Task: For heading Use Lobster with brown colour.  font size for heading26,  'Change the font style of data to'Lobster and font size to 18,  Change the alignment of both headline & data to Align left In the sheet   Sparkle Sales log   book
Action: Mouse moved to (101, 144)
Screenshot: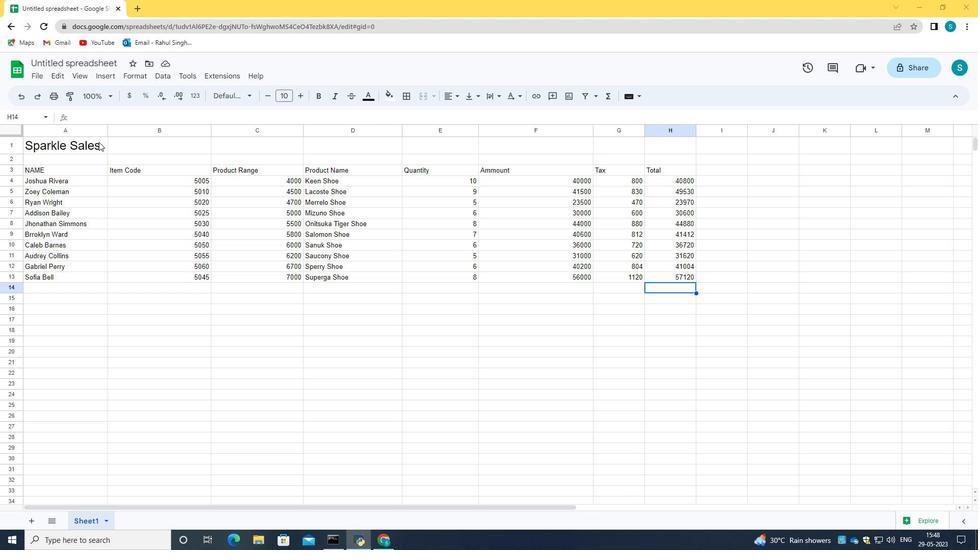 
Action: Mouse pressed left at (101, 144)
Screenshot: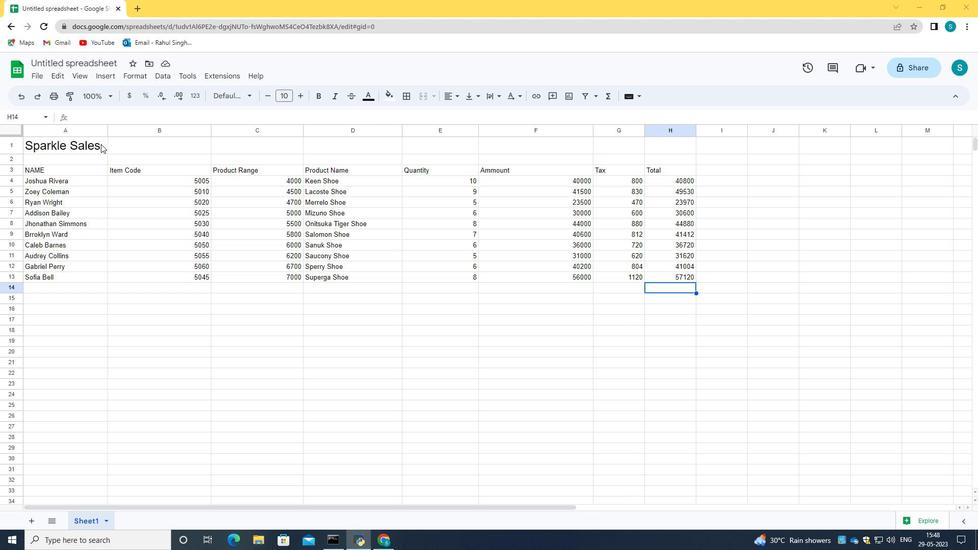 
Action: Mouse moved to (101, 146)
Screenshot: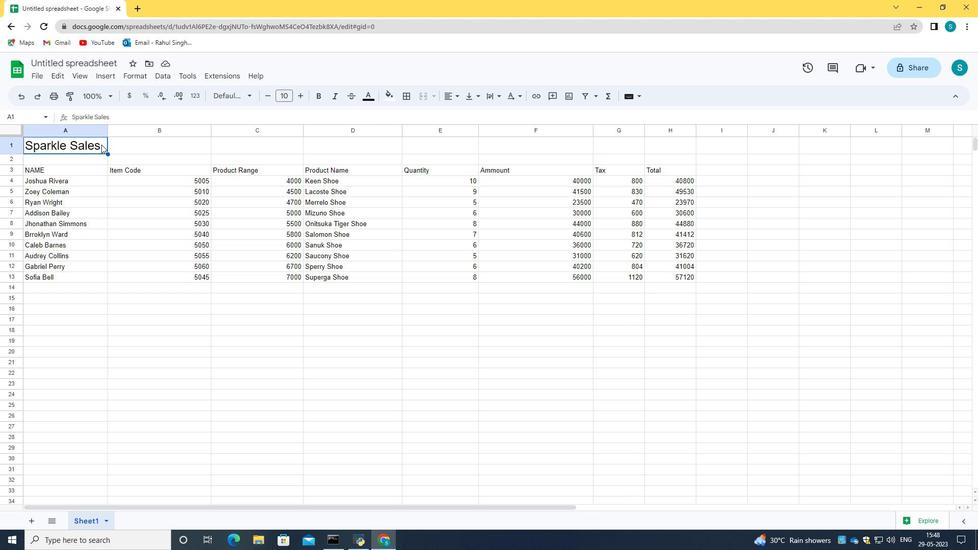 
Action: Mouse pressed left at (101, 146)
Screenshot: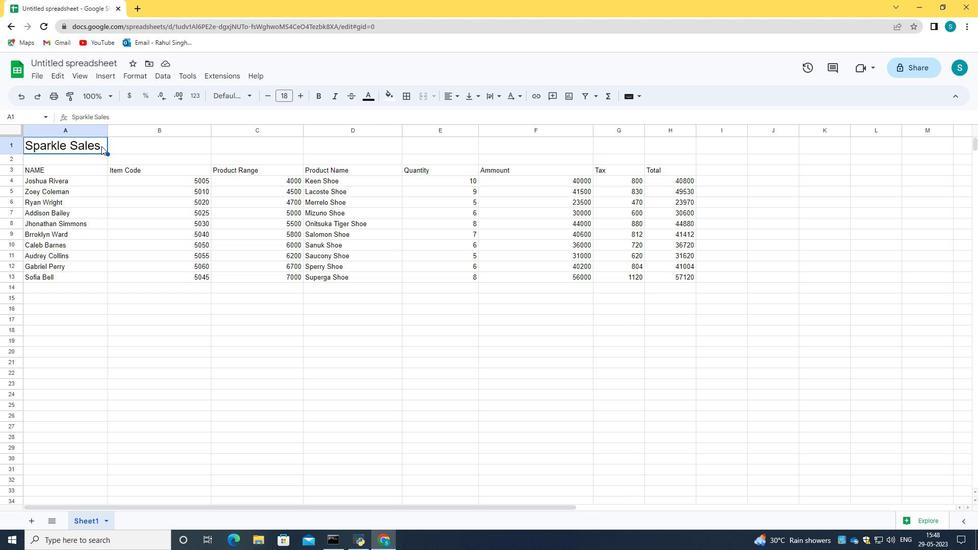 
Action: Mouse moved to (99, 148)
Screenshot: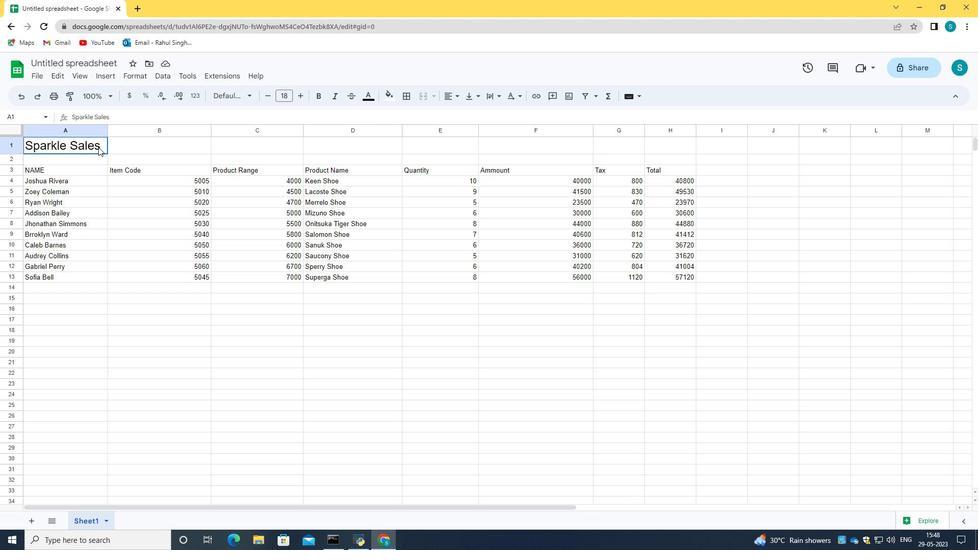 
Action: Mouse pressed left at (99, 148)
Screenshot: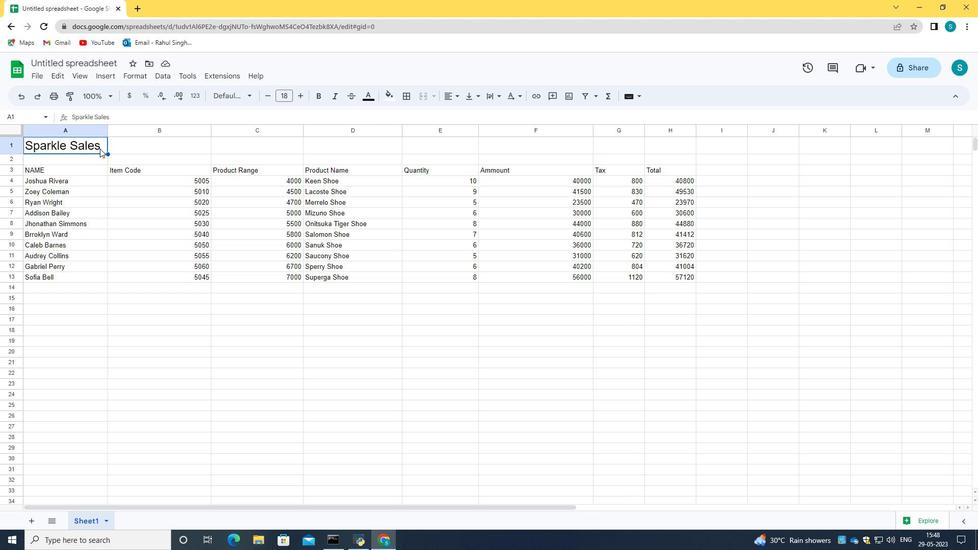 
Action: Mouse moved to (99, 148)
Screenshot: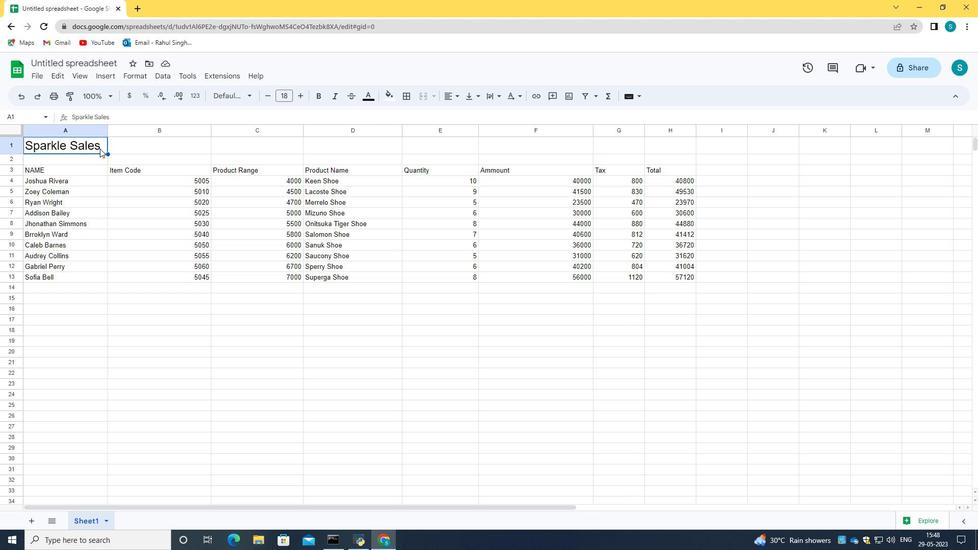 
Action: Mouse pressed left at (99, 148)
Screenshot: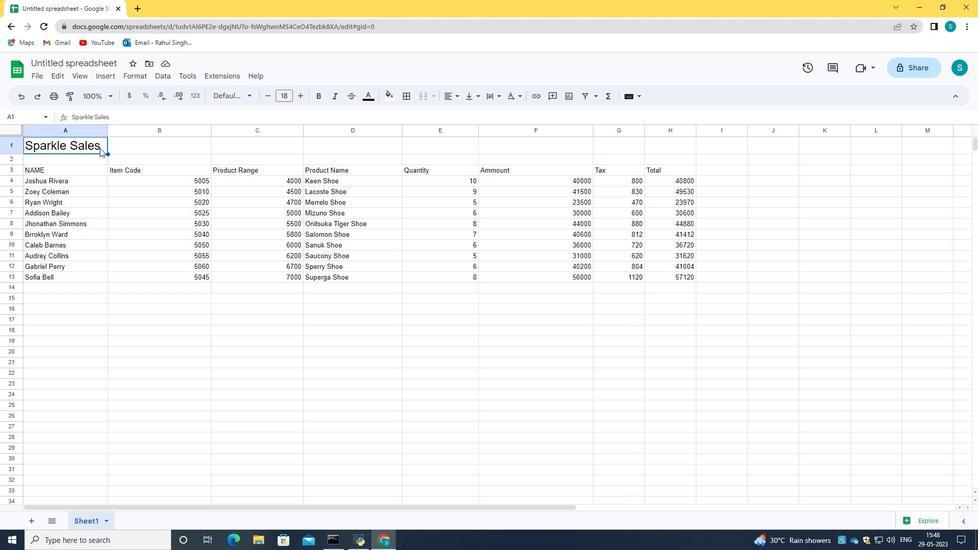 
Action: Mouse moved to (102, 146)
Screenshot: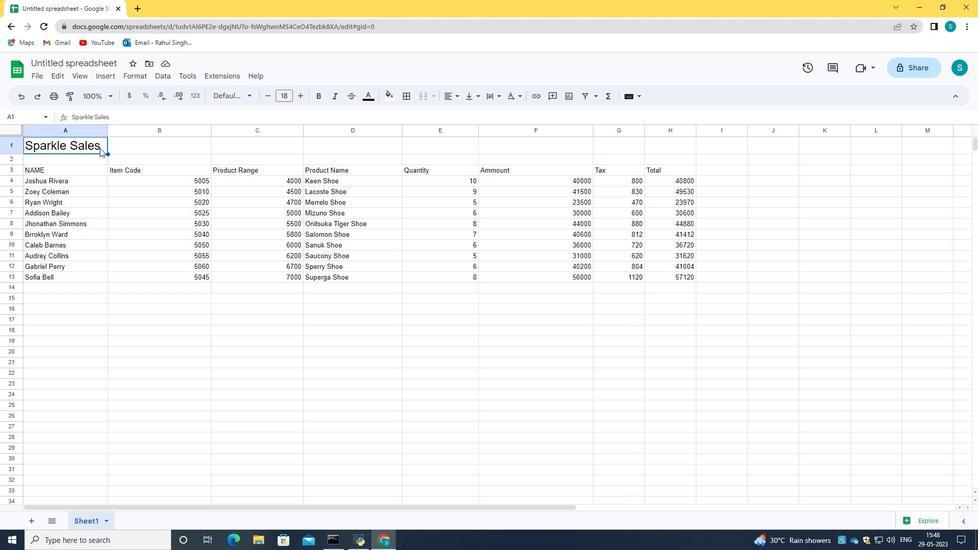 
Action: Mouse pressed left at (102, 146)
Screenshot: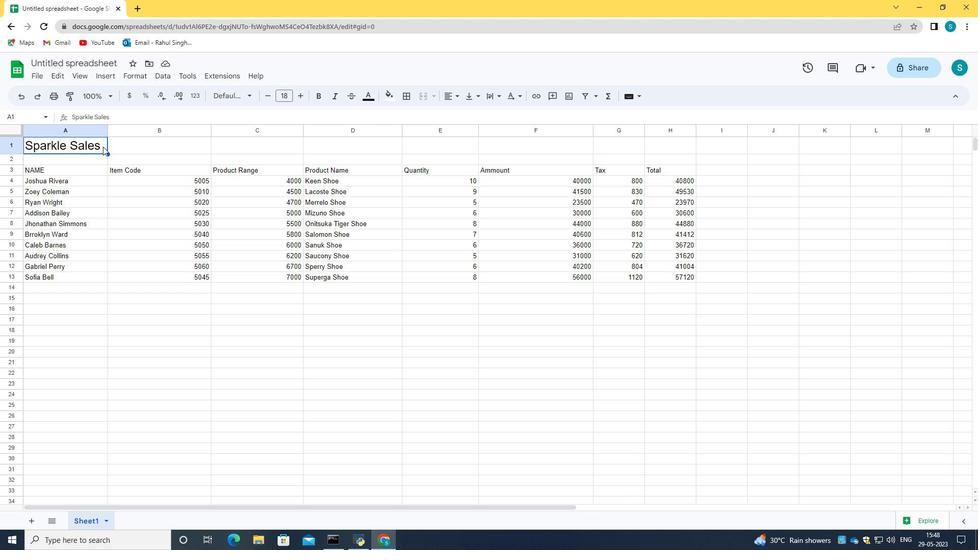 
Action: Mouse pressed left at (102, 146)
Screenshot: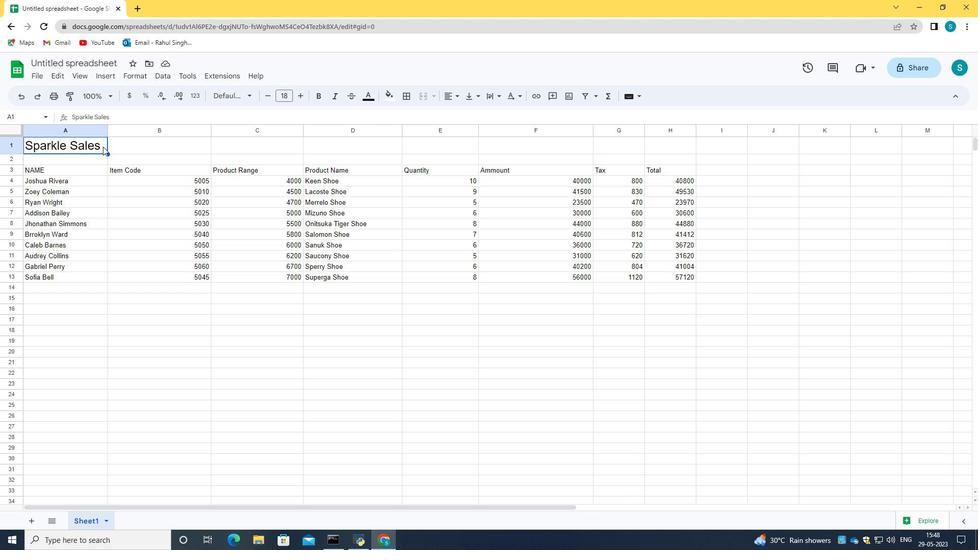 
Action: Mouse moved to (100, 146)
Screenshot: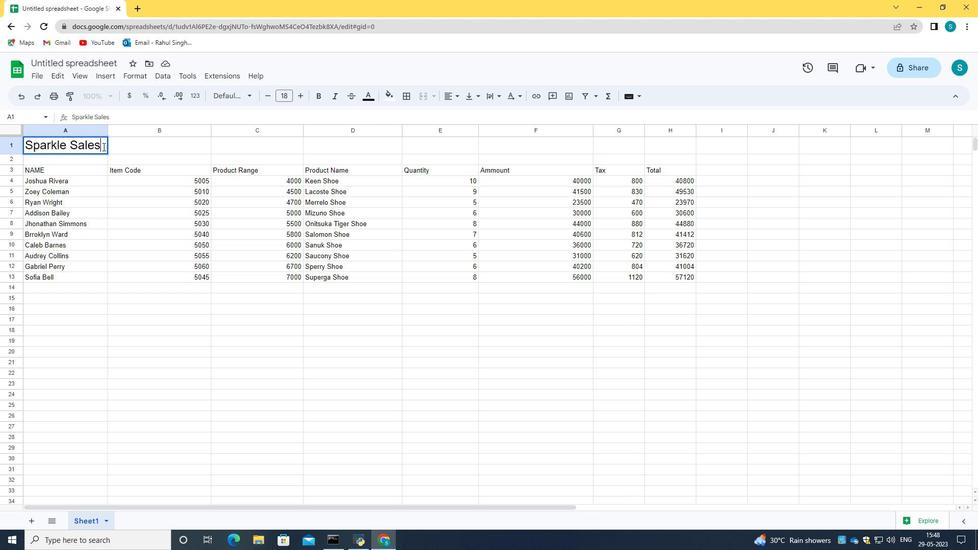 
Action: Mouse pressed left at (100, 146)
Screenshot: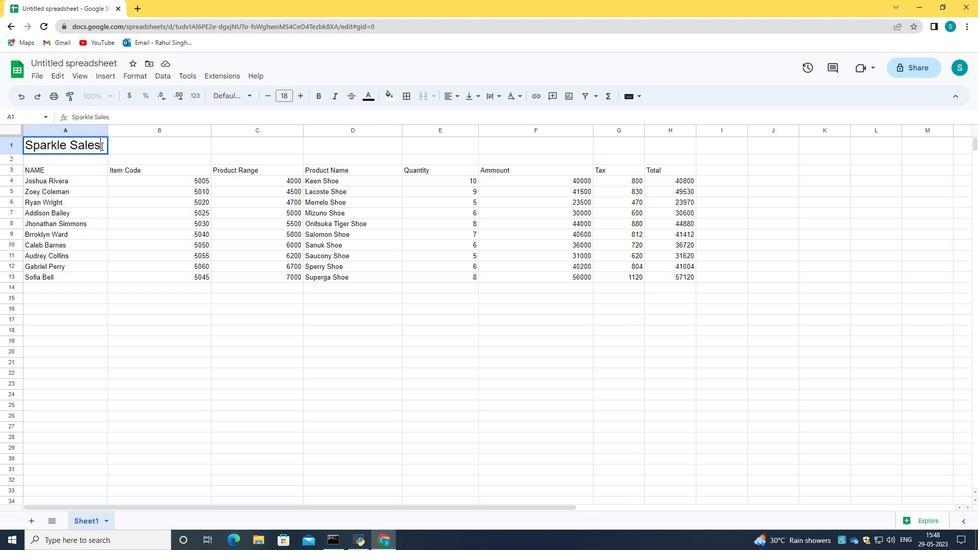 
Action: Mouse moved to (233, 91)
Screenshot: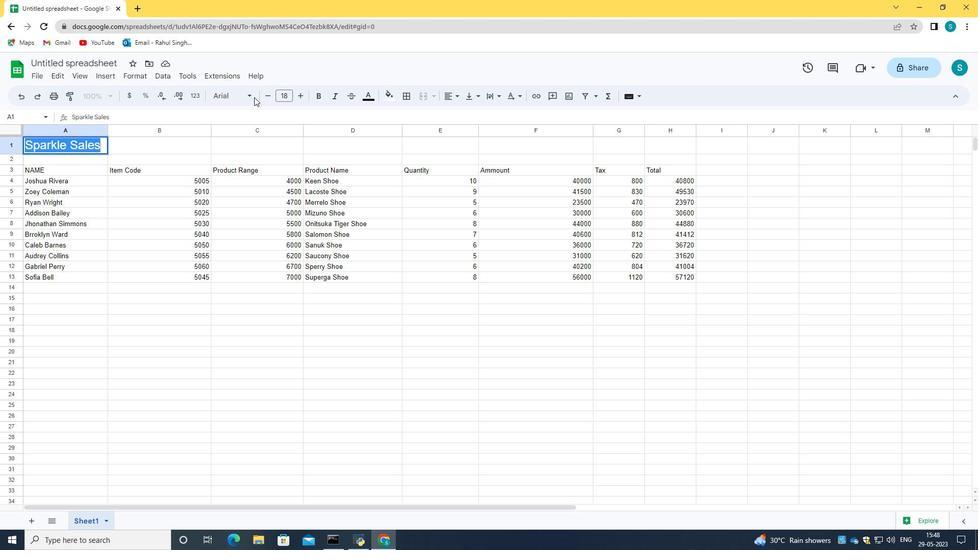 
Action: Mouse pressed left at (233, 91)
Screenshot: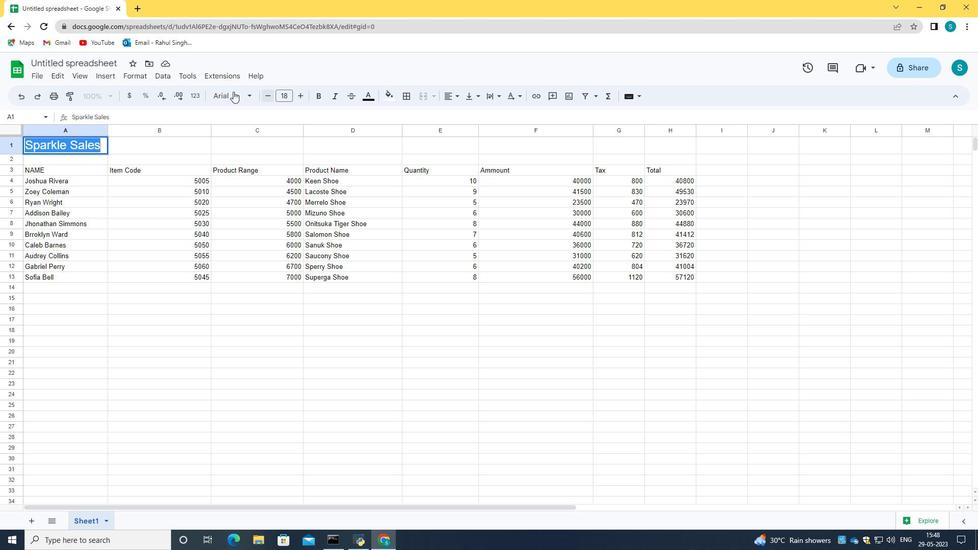 
Action: Mouse moved to (258, 325)
Screenshot: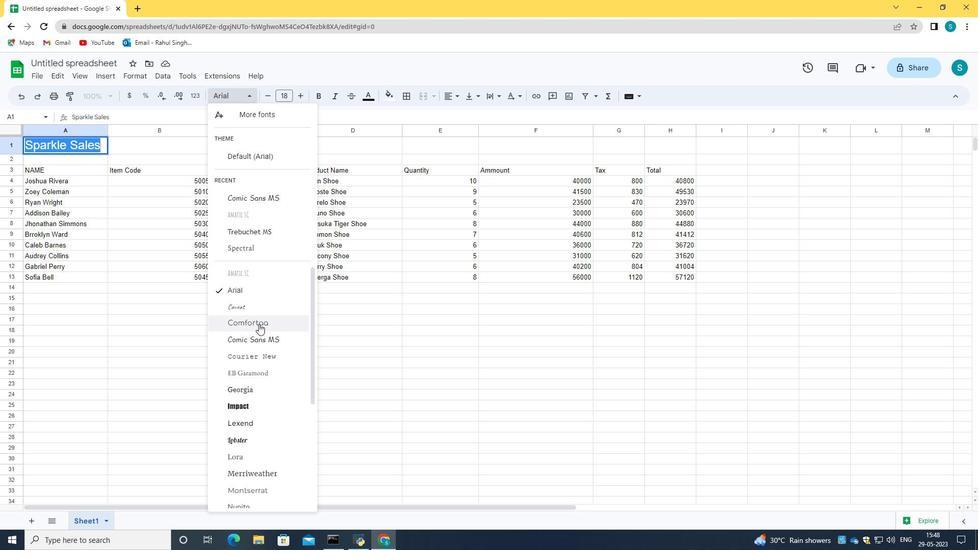 
Action: Mouse scrolled (258, 325) with delta (0, 0)
Screenshot: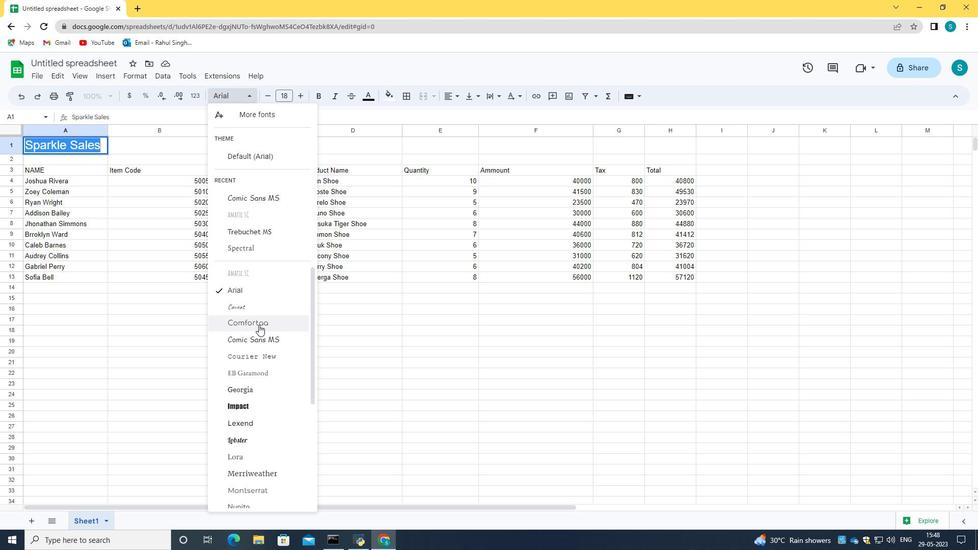 
Action: Mouse scrolled (258, 325) with delta (0, 0)
Screenshot: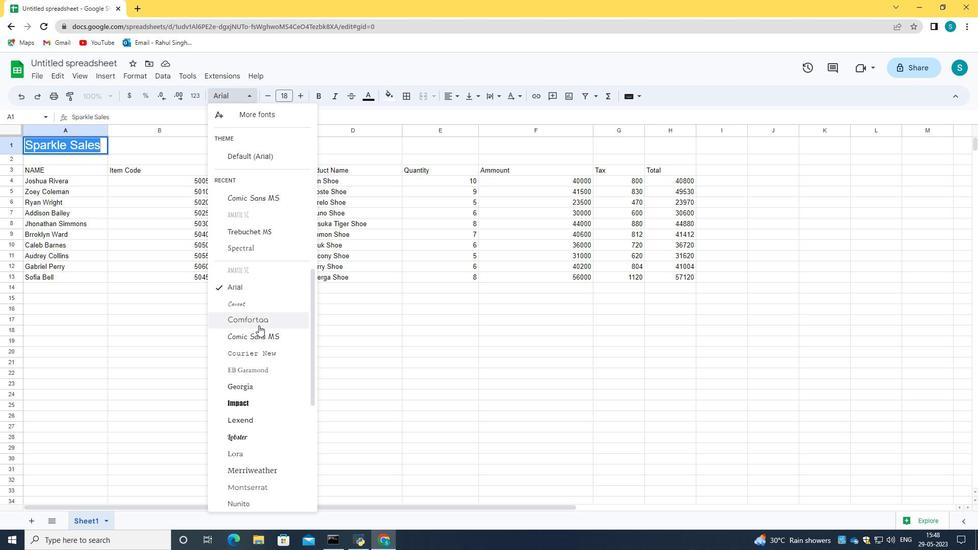 
Action: Mouse moved to (261, 333)
Screenshot: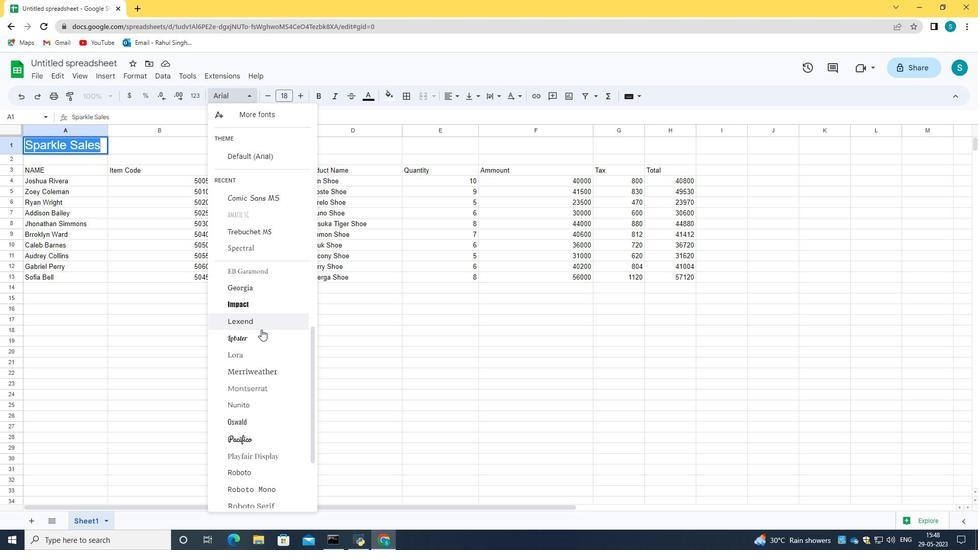 
Action: Mouse pressed left at (261, 333)
Screenshot: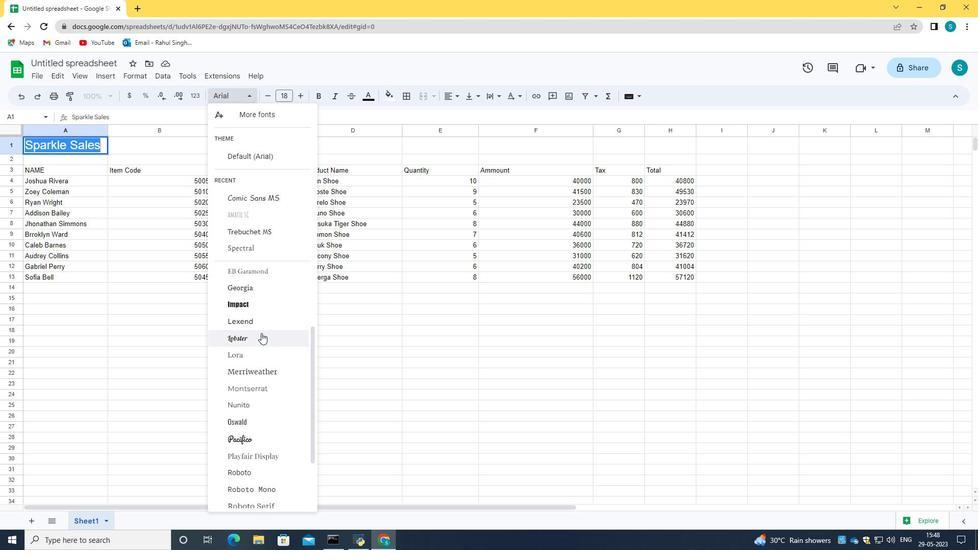 
Action: Mouse moved to (371, 100)
Screenshot: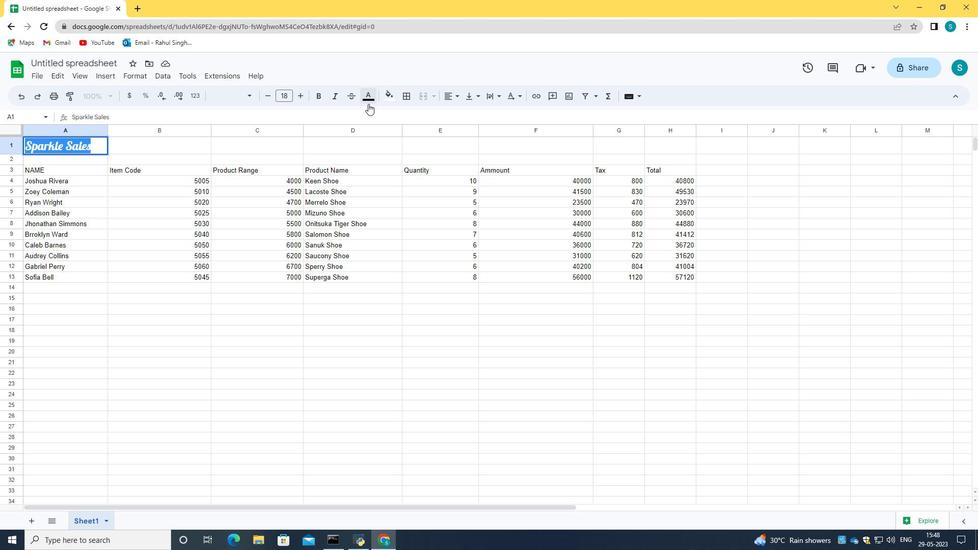 
Action: Mouse pressed left at (371, 100)
Screenshot: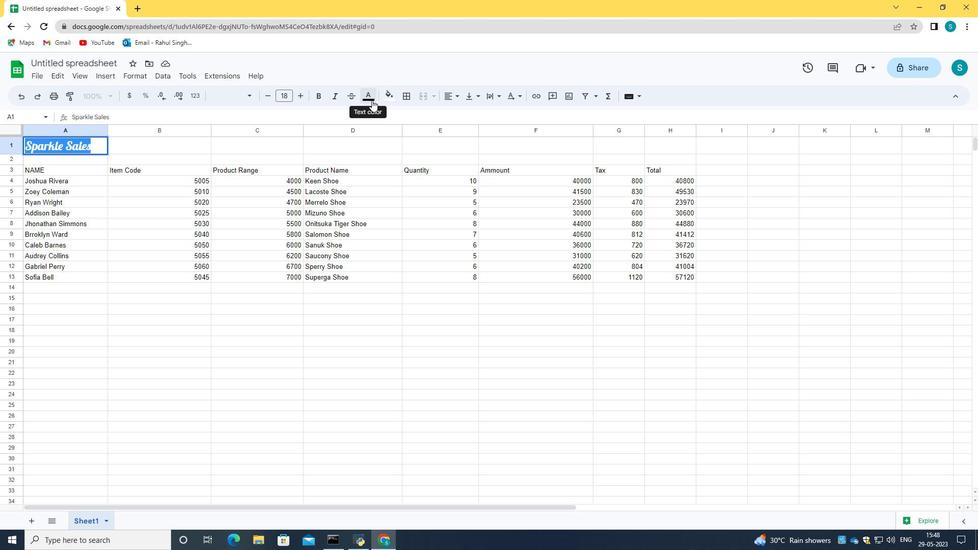 
Action: Mouse moved to (380, 212)
Screenshot: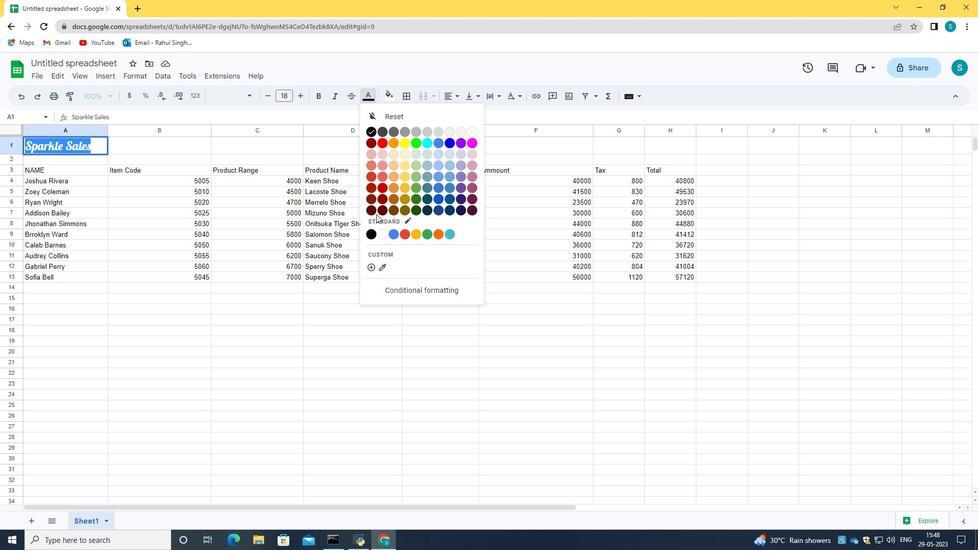 
Action: Mouse pressed left at (380, 212)
Screenshot: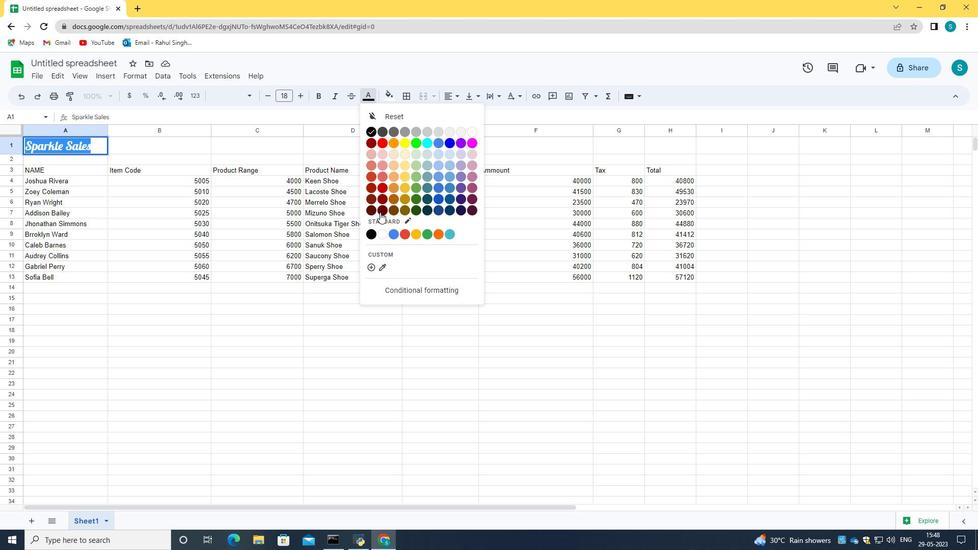 
Action: Mouse moved to (127, 146)
Screenshot: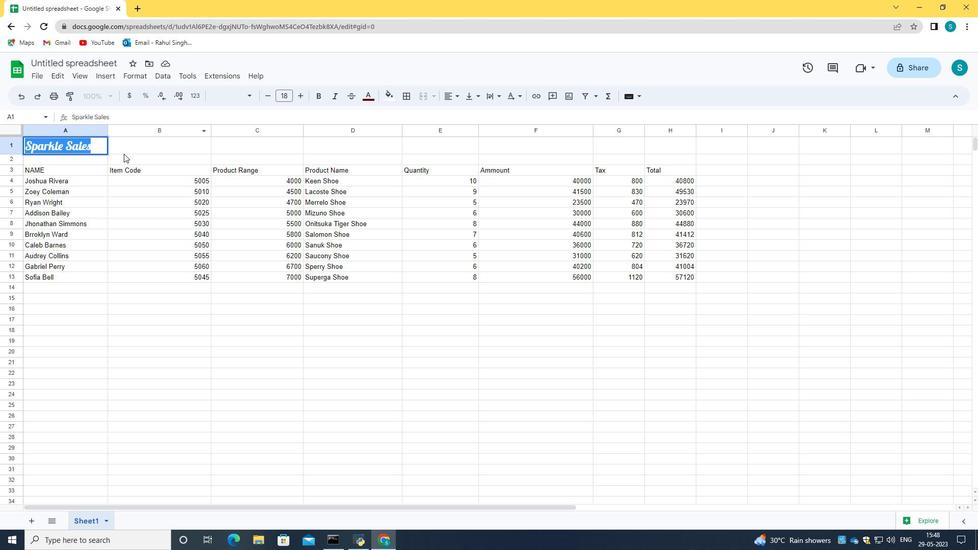 
Action: Mouse pressed left at (127, 146)
Screenshot: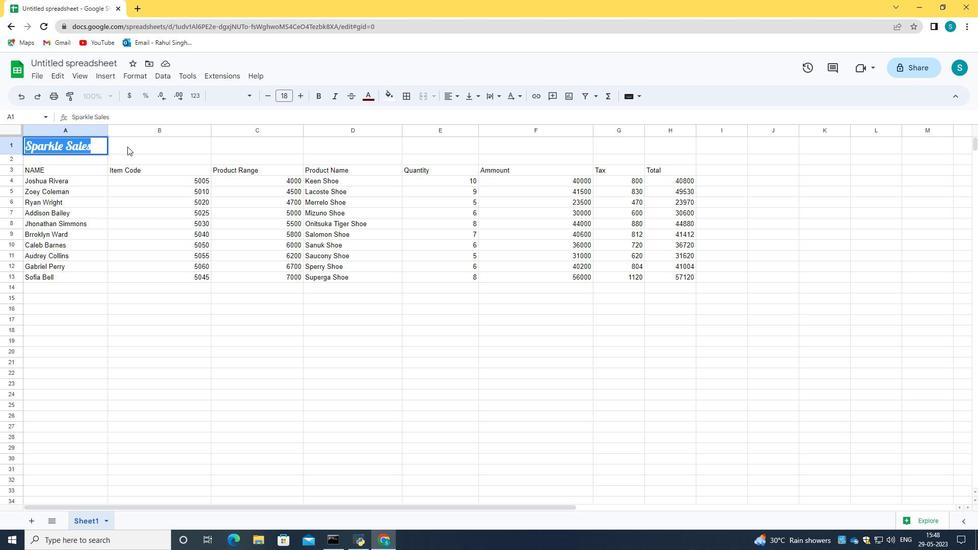 
Action: Mouse moved to (97, 148)
Screenshot: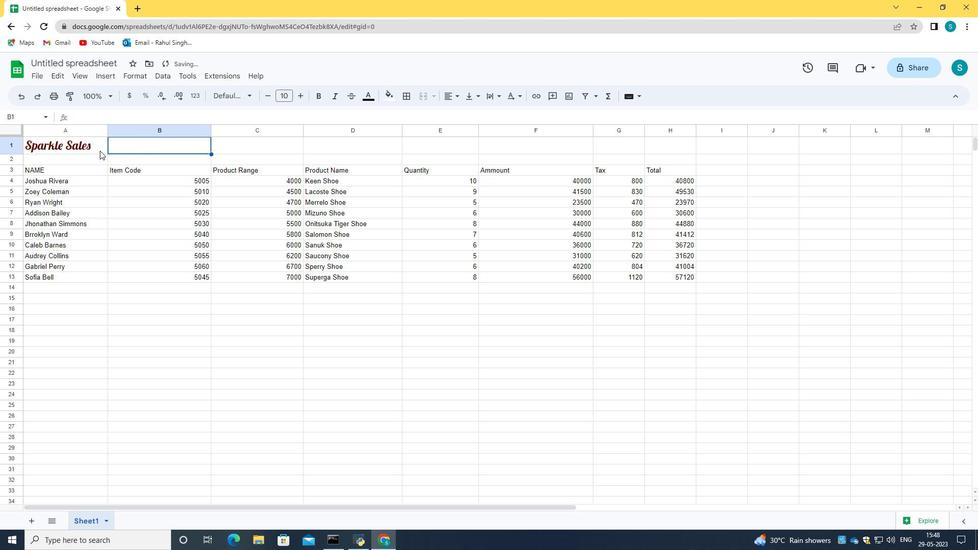 
Action: Mouse pressed left at (97, 148)
Screenshot: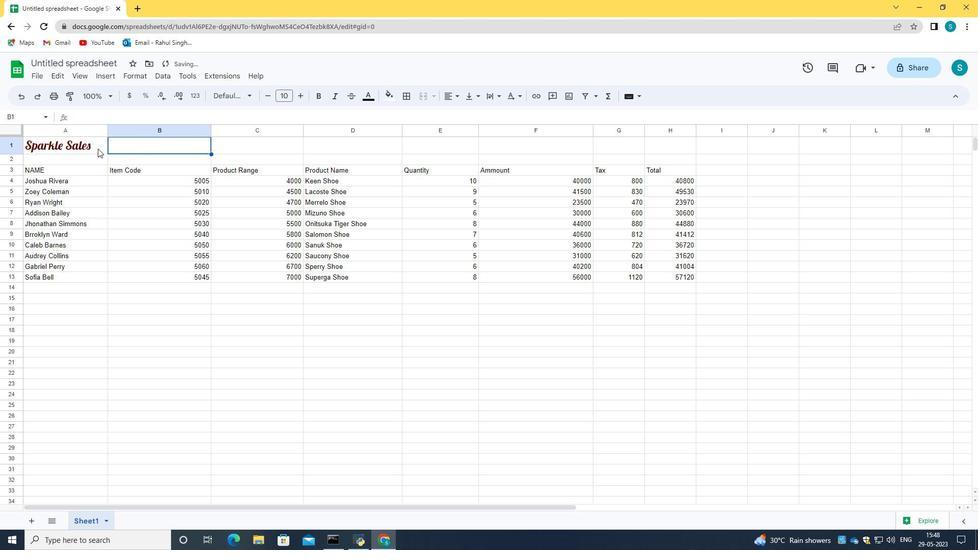 
Action: Mouse moved to (92, 146)
Screenshot: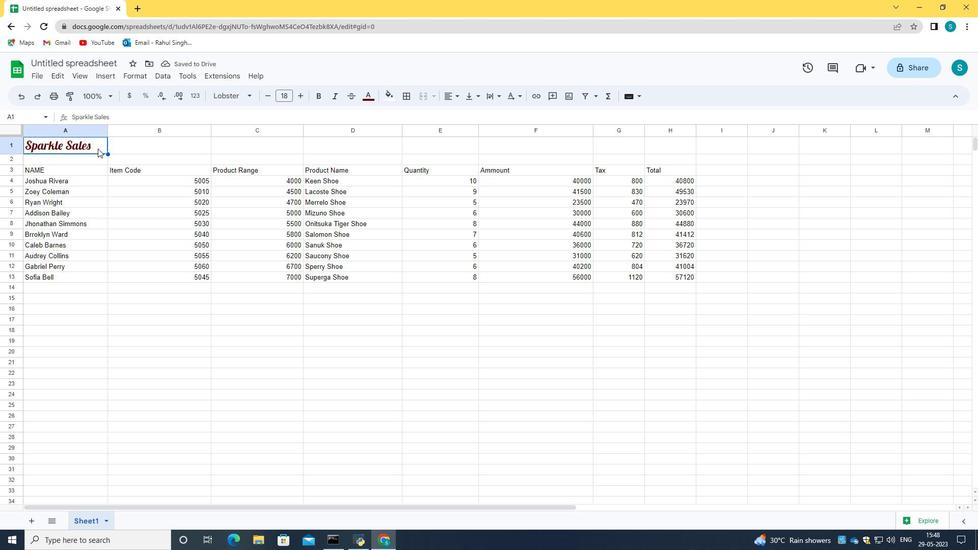 
Action: Mouse pressed left at (92, 146)
Screenshot: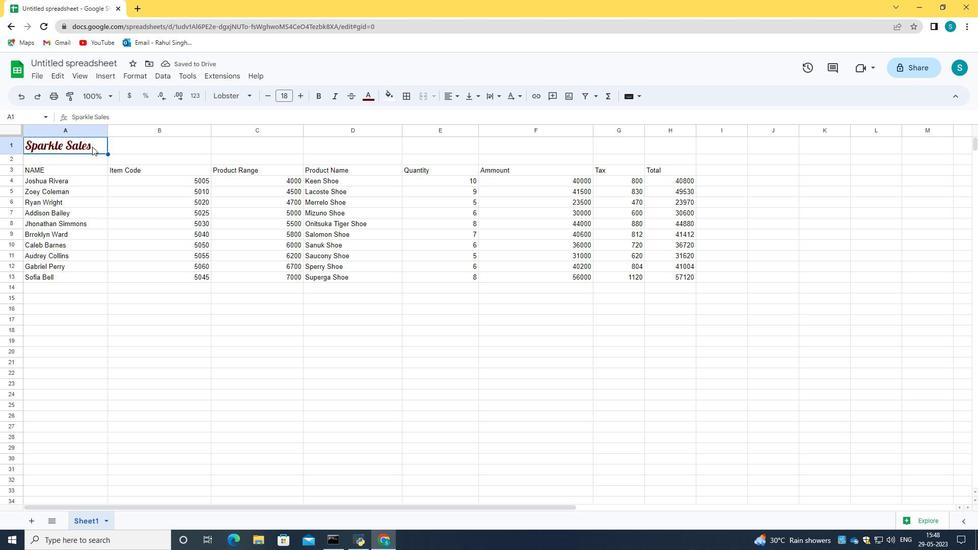 
Action: Mouse moved to (91, 147)
Screenshot: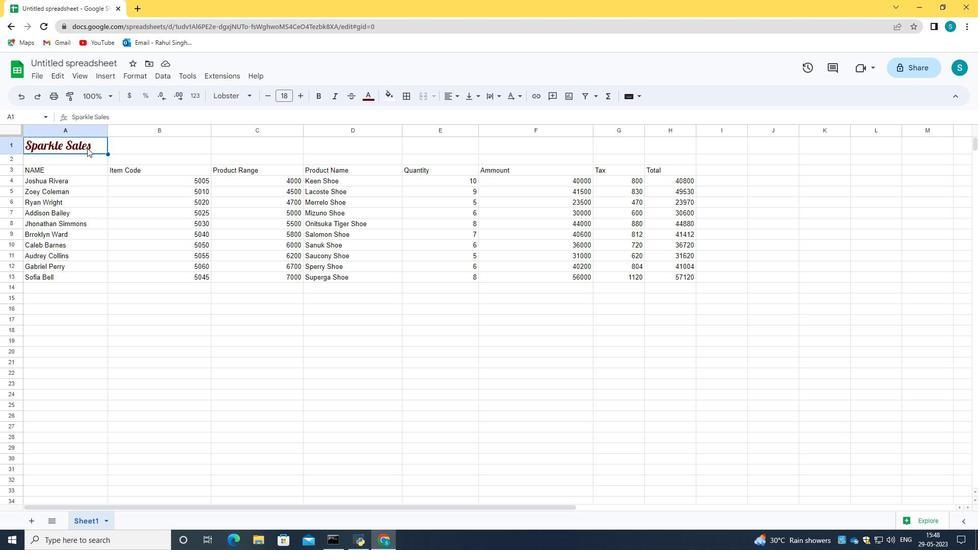 
Action: Mouse pressed left at (91, 147)
Screenshot: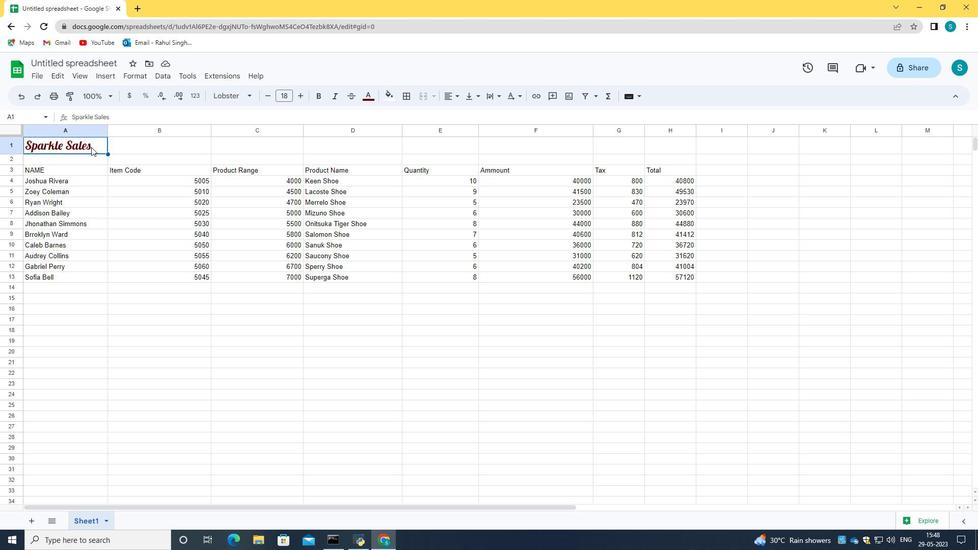 
Action: Mouse pressed left at (91, 147)
Screenshot: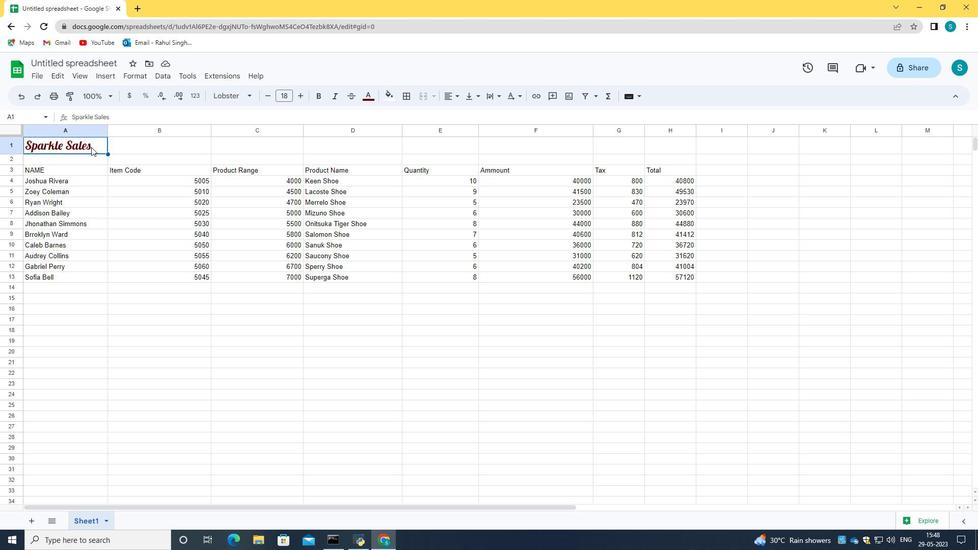 
Action: Mouse pressed left at (91, 147)
Screenshot: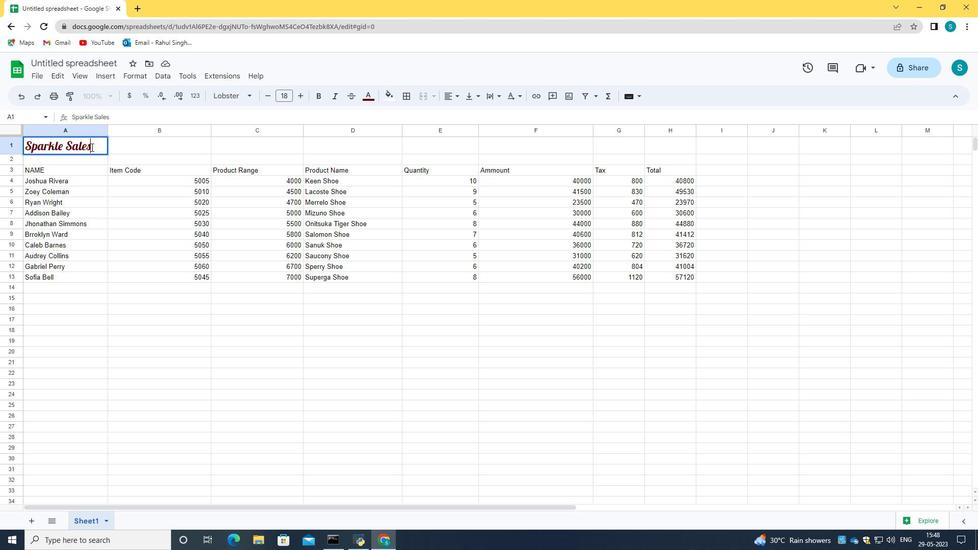 
Action: Mouse pressed left at (91, 147)
Screenshot: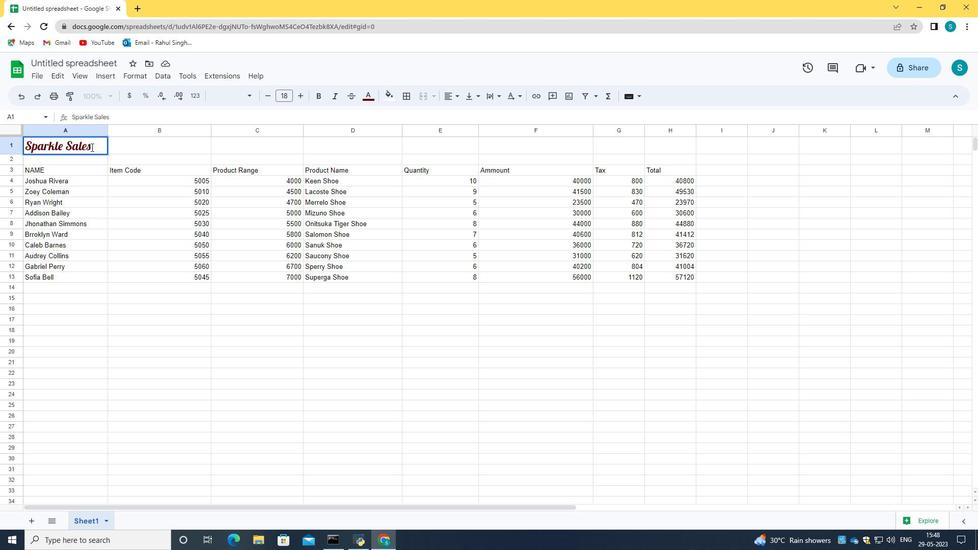 
Action: Mouse pressed left at (91, 147)
Screenshot: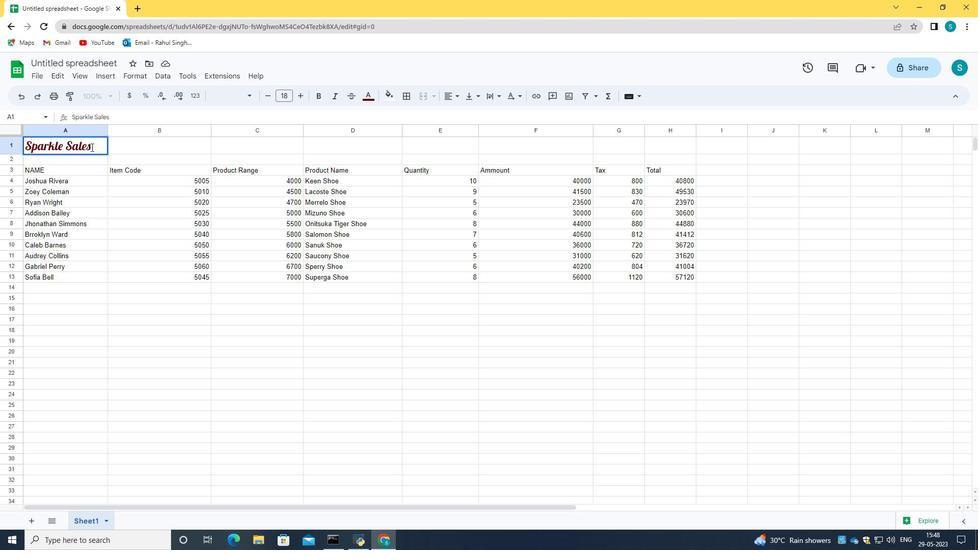 
Action: Mouse moved to (301, 98)
Screenshot: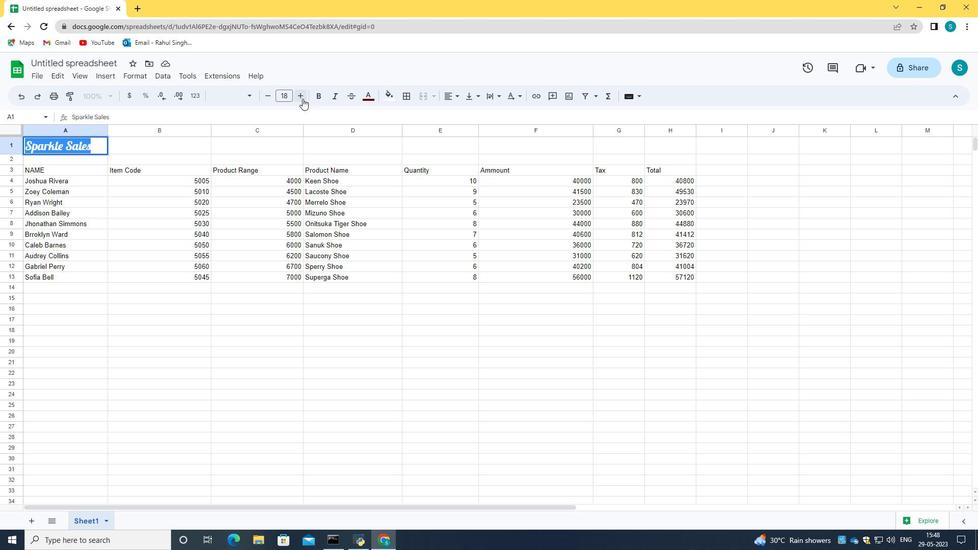 
Action: Mouse pressed left at (301, 98)
Screenshot: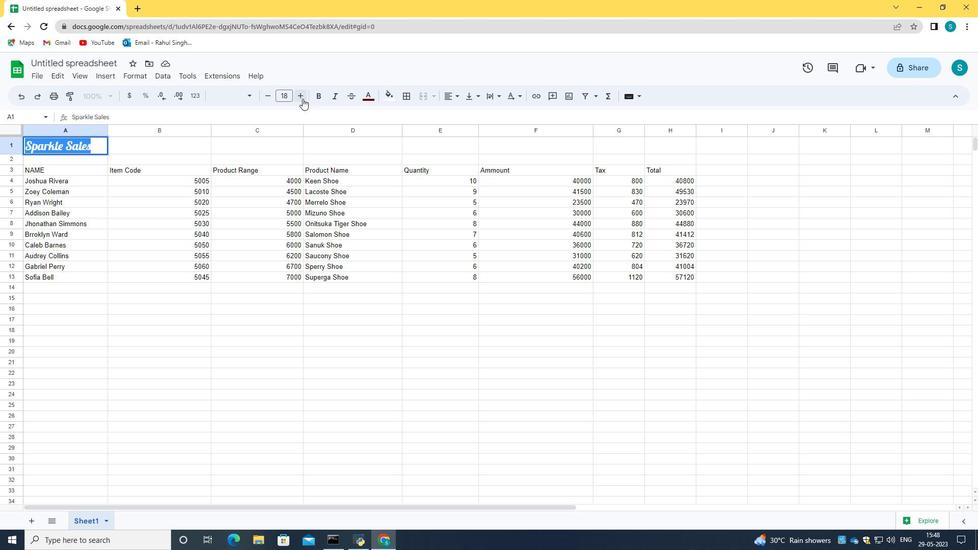
Action: Mouse pressed left at (301, 98)
Screenshot: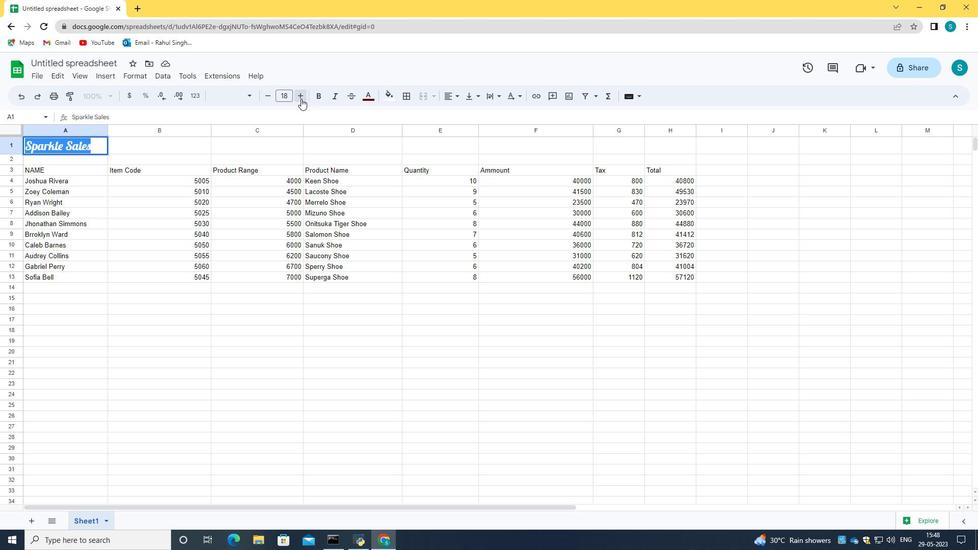 
Action: Mouse pressed left at (301, 98)
Screenshot: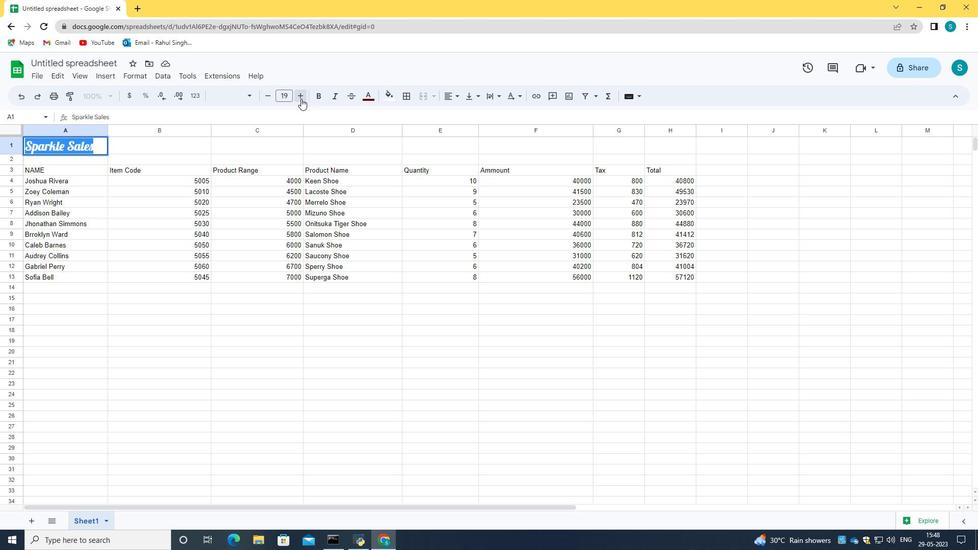 
Action: Mouse pressed left at (301, 98)
Screenshot: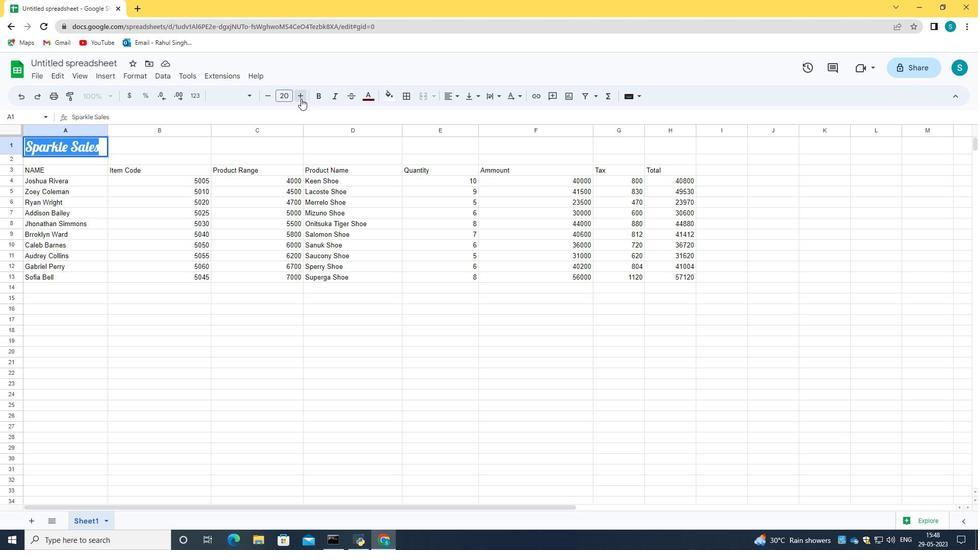 
Action: Mouse pressed left at (301, 98)
Screenshot: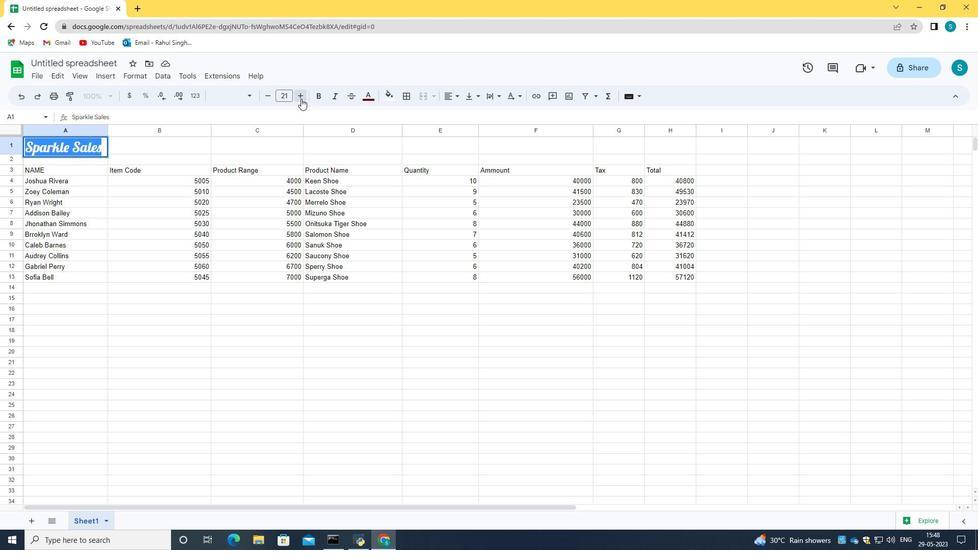 
Action: Mouse pressed left at (301, 98)
Screenshot: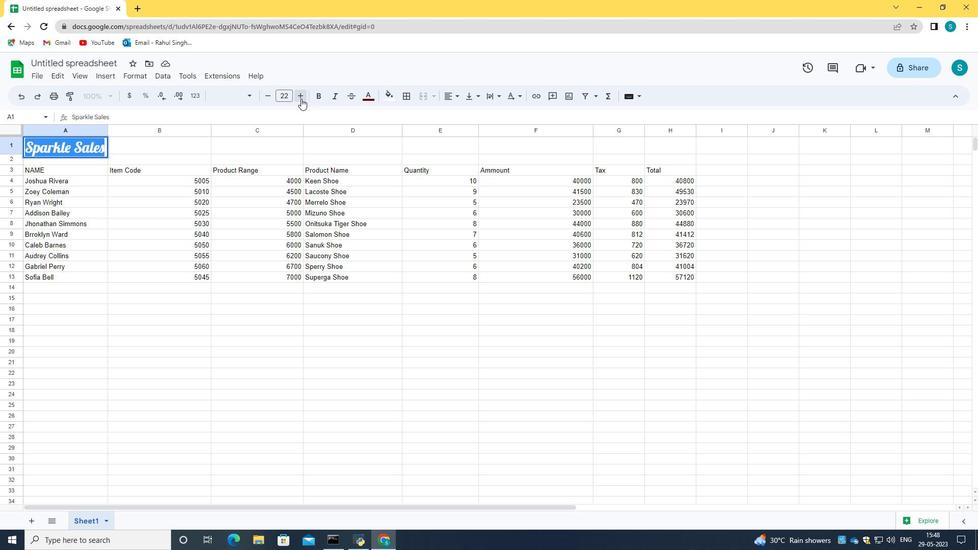 
Action: Mouse pressed left at (301, 98)
Screenshot: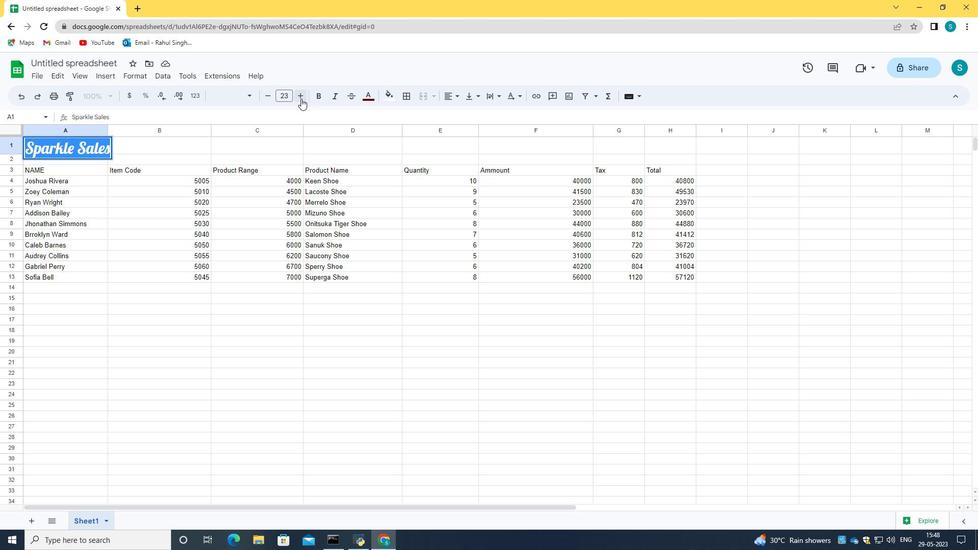 
Action: Mouse pressed left at (301, 98)
Screenshot: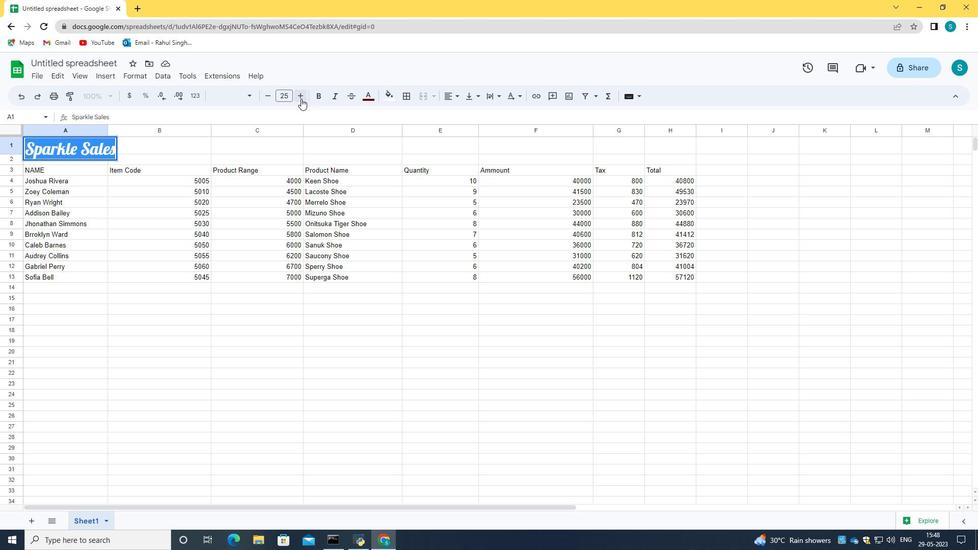 
Action: Mouse moved to (174, 149)
Screenshot: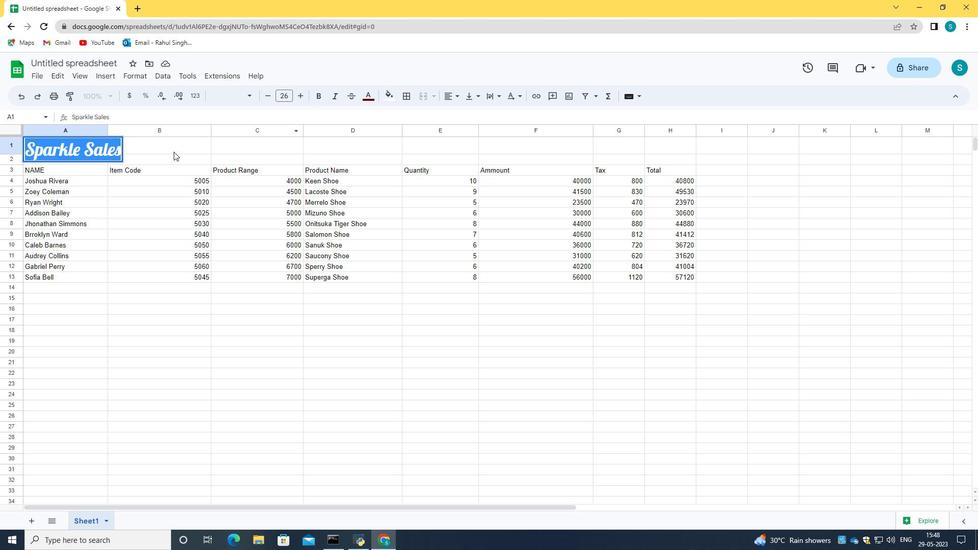 
Action: Mouse pressed left at (174, 149)
Screenshot: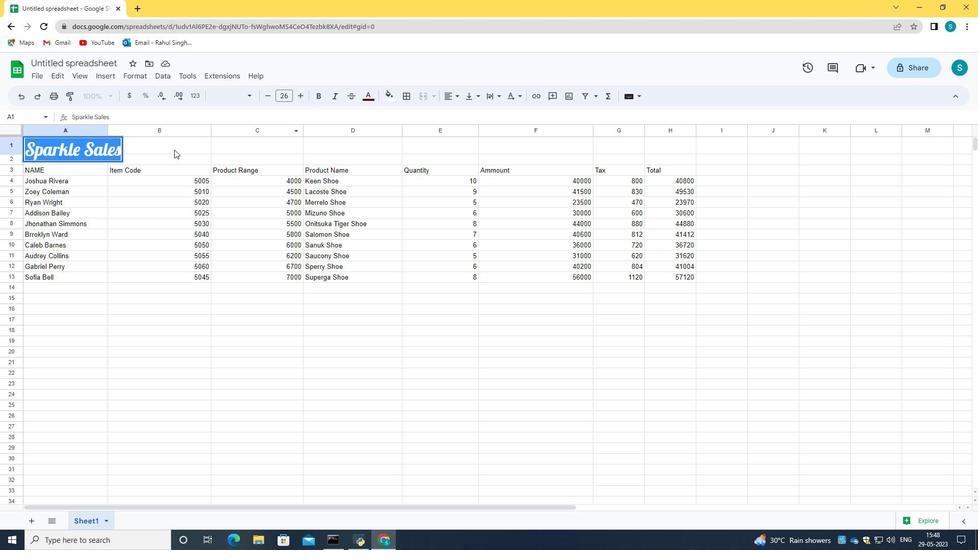 
Action: Mouse moved to (118, 206)
Screenshot: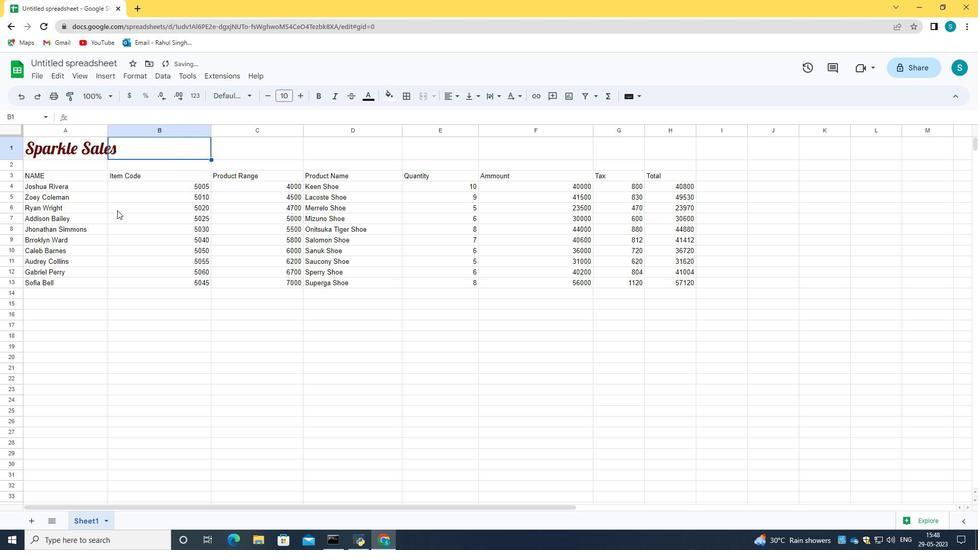 
Action: Mouse pressed left at (118, 206)
Screenshot: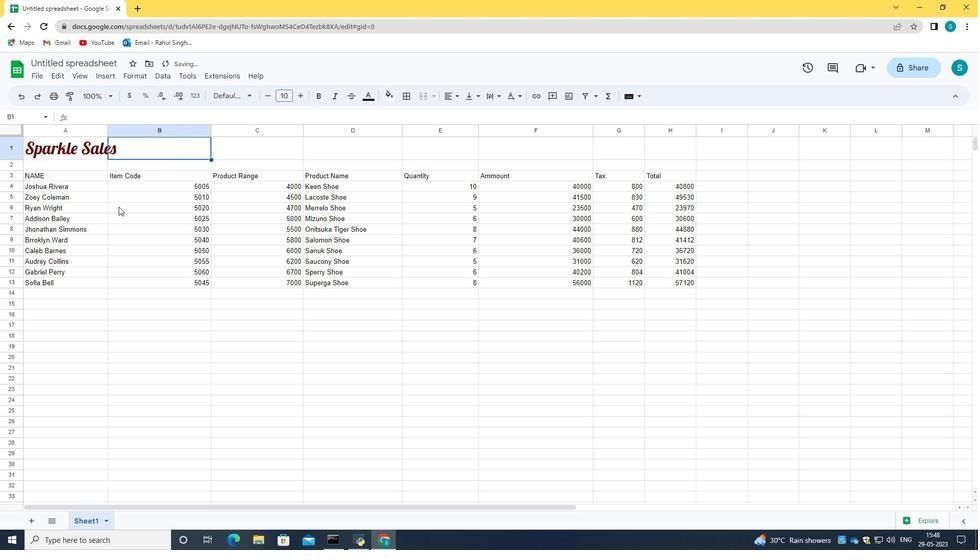 
Action: Mouse moved to (65, 173)
Screenshot: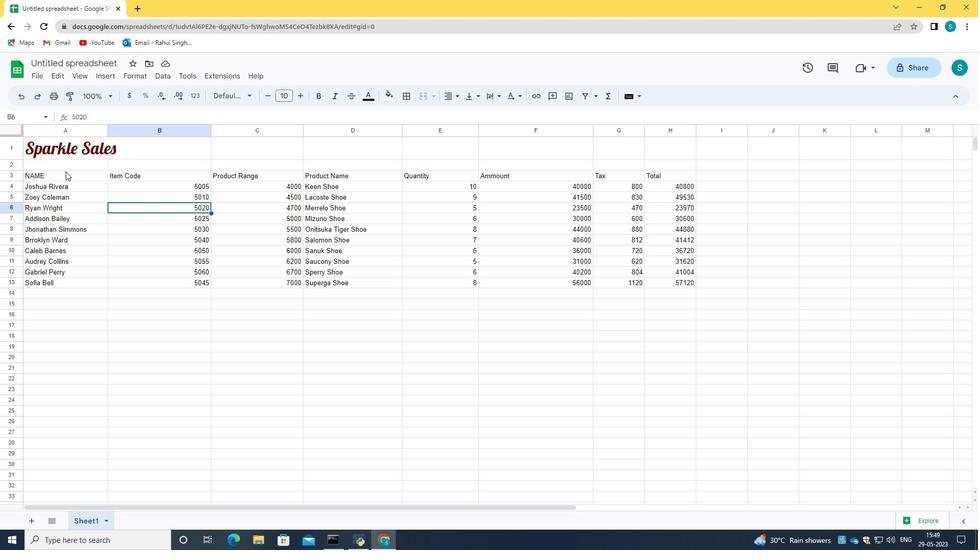 
Action: Mouse pressed left at (65, 173)
Screenshot: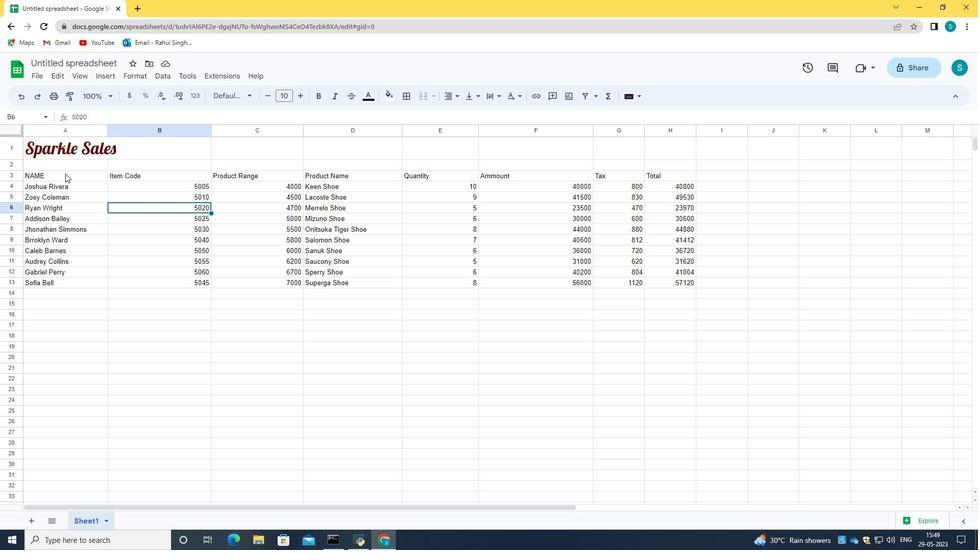 
Action: Mouse moved to (19, 173)
Screenshot: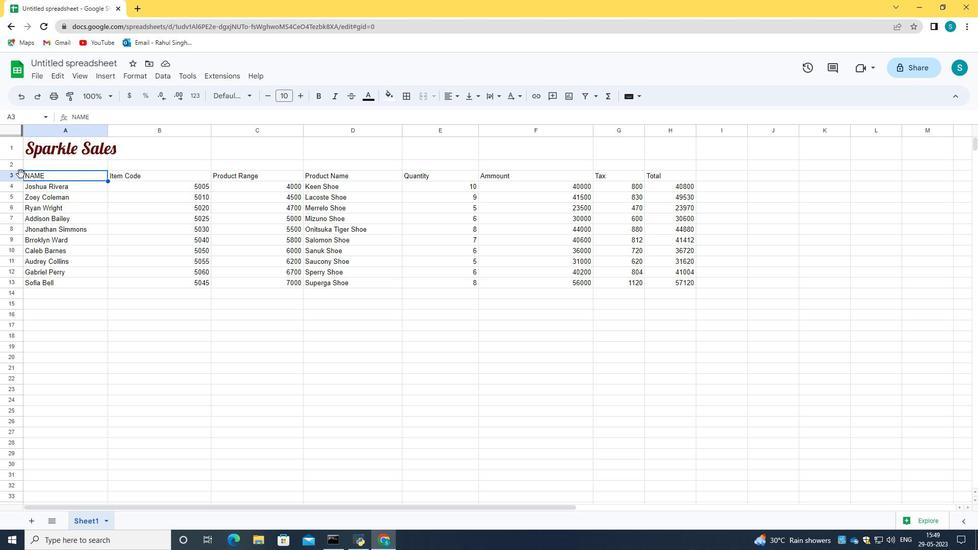 
Action: Mouse pressed left at (19, 173)
Screenshot: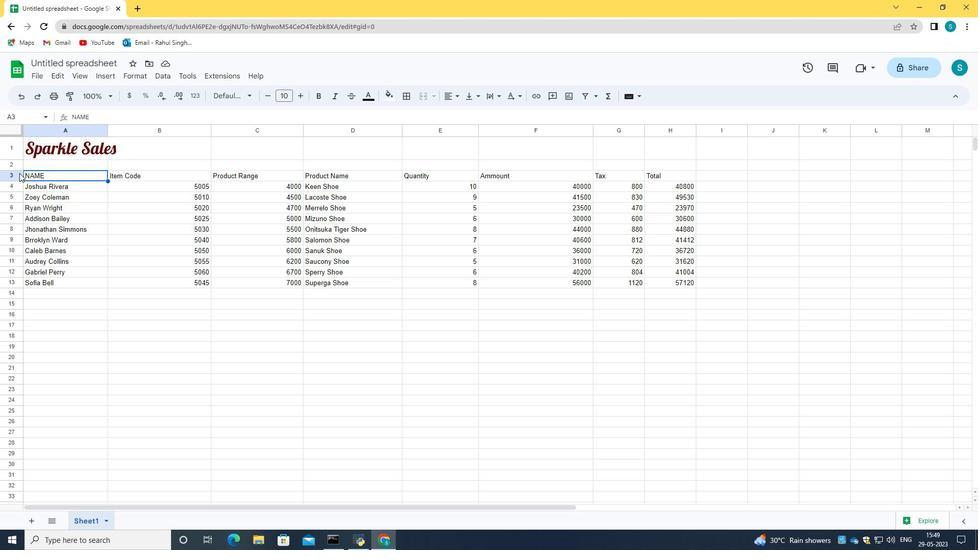 
Action: Mouse moved to (109, 148)
Screenshot: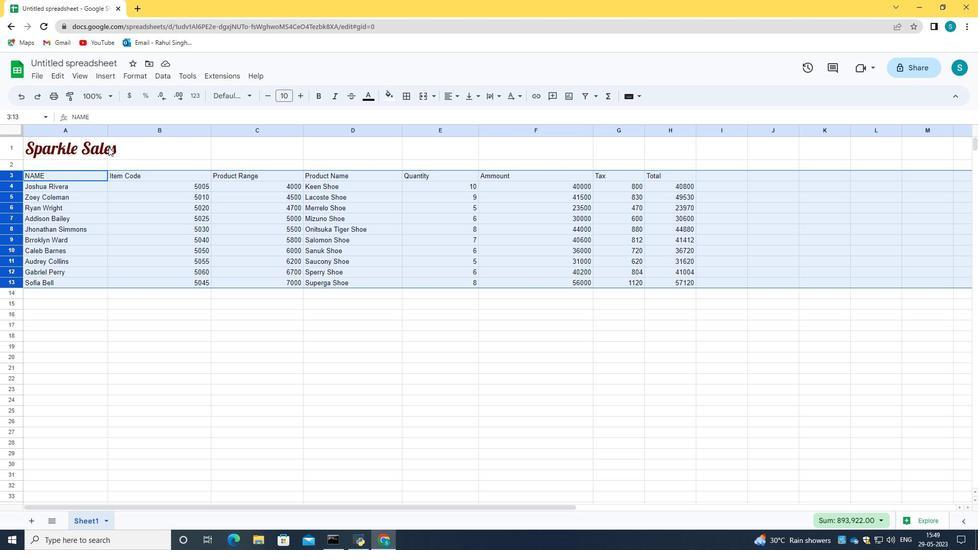 
Action: Mouse pressed left at (109, 148)
Screenshot: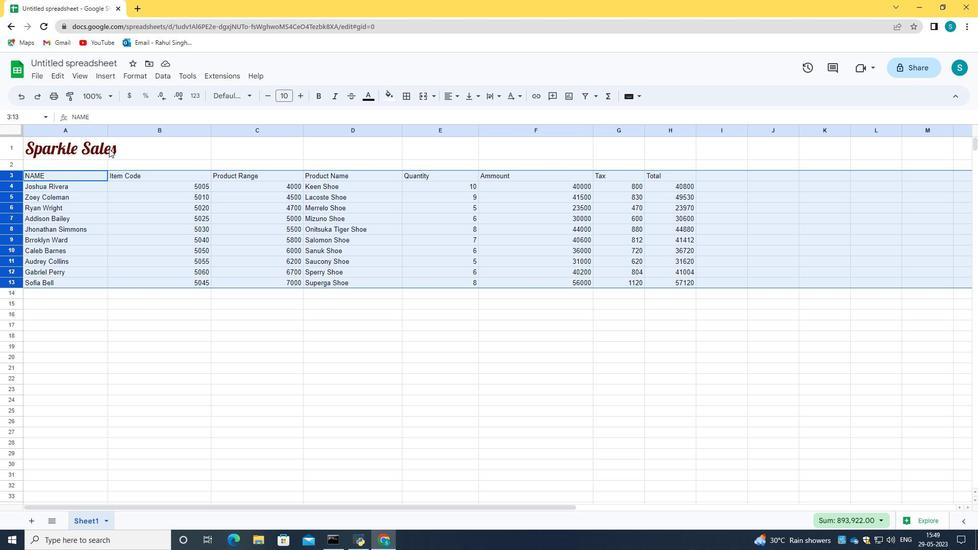 
Action: Mouse moved to (144, 149)
Screenshot: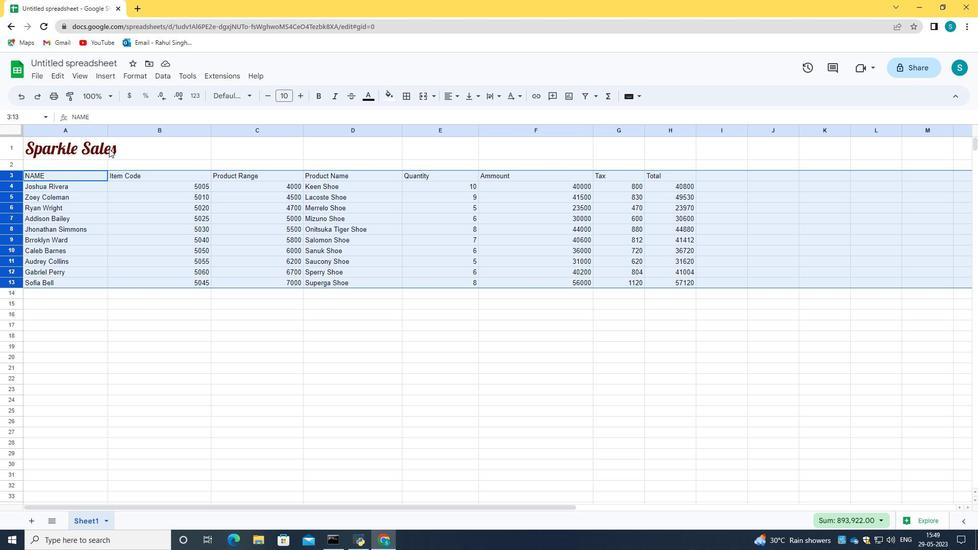 
Action: Mouse pressed left at (144, 149)
Screenshot: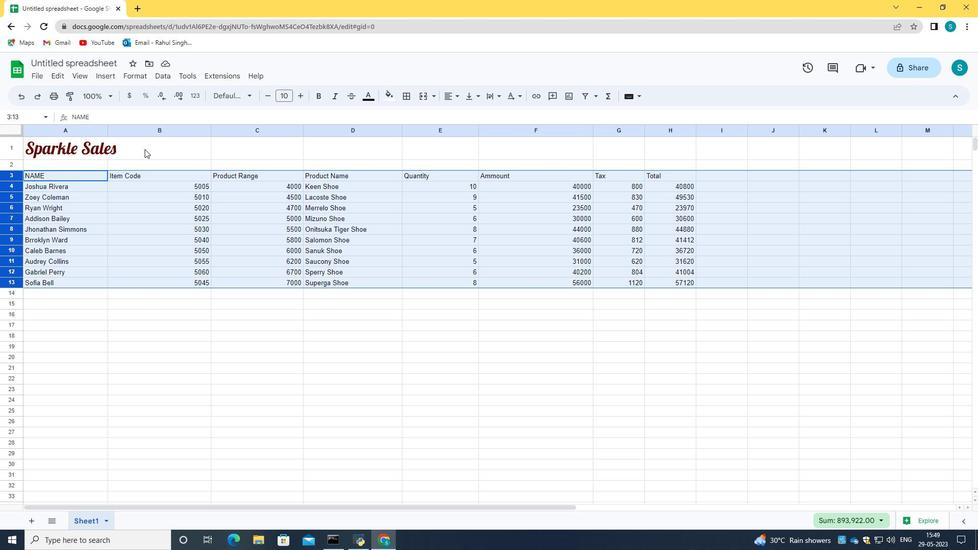 
Action: Mouse moved to (24, 174)
Screenshot: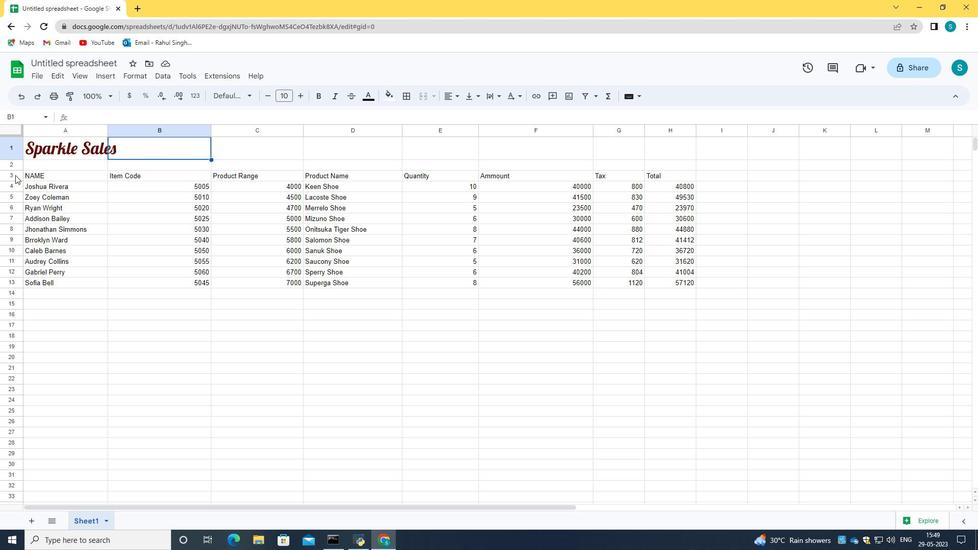 
Action: Mouse pressed left at (24, 174)
Screenshot: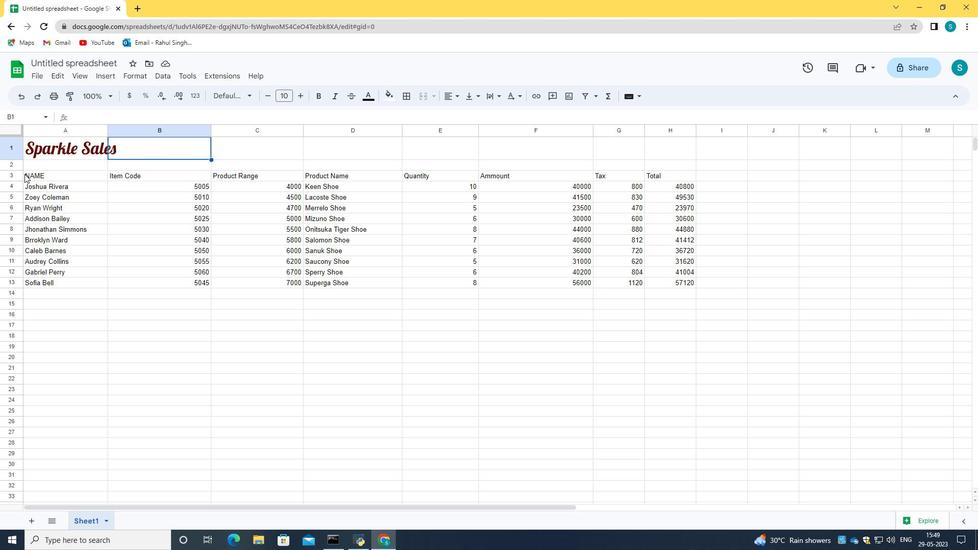
Action: Mouse moved to (24, 174)
Screenshot: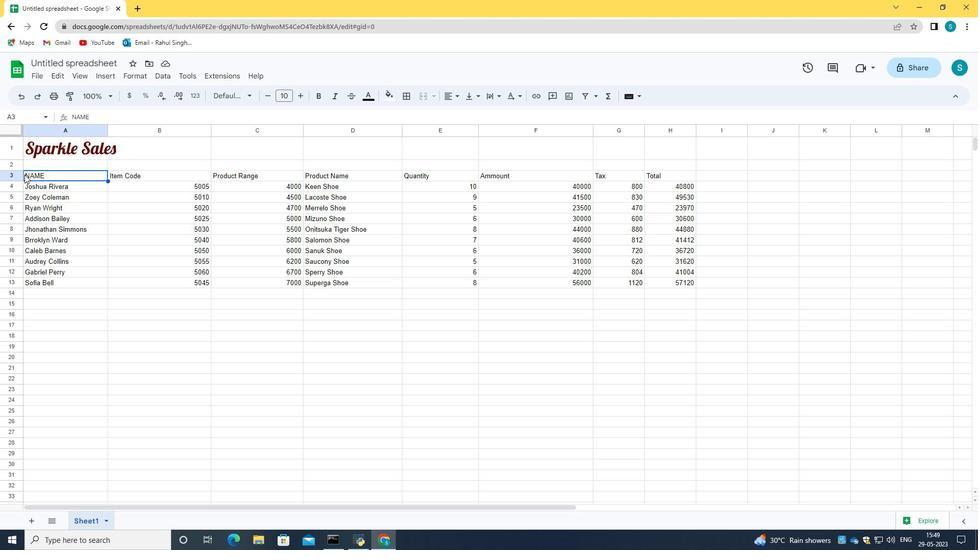 
Action: Mouse pressed left at (24, 174)
Screenshot: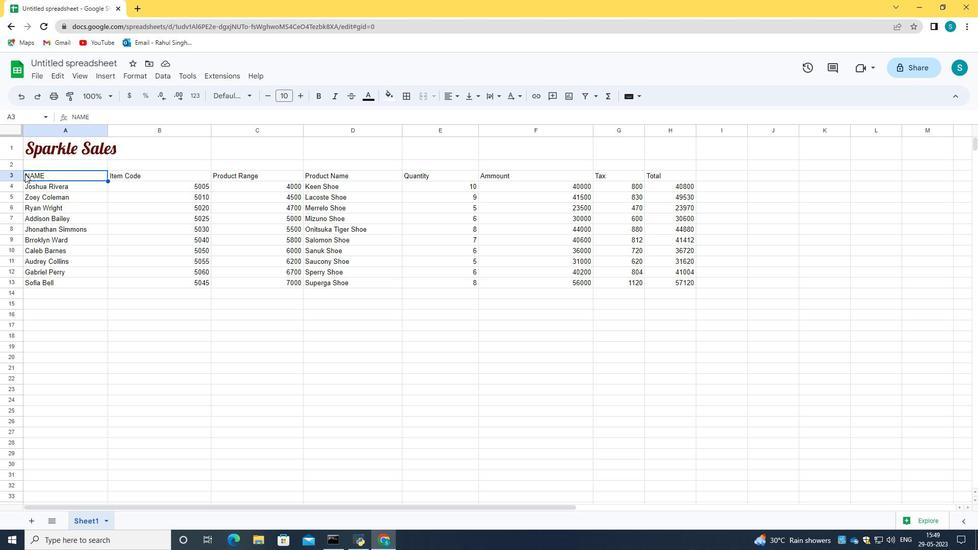 
Action: Mouse moved to (241, 96)
Screenshot: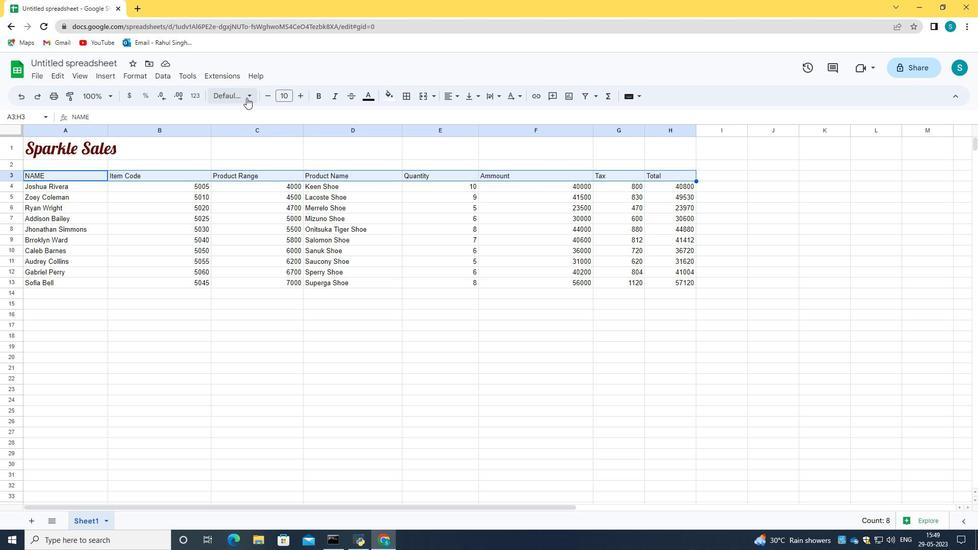 
Action: Mouse pressed left at (241, 96)
Screenshot: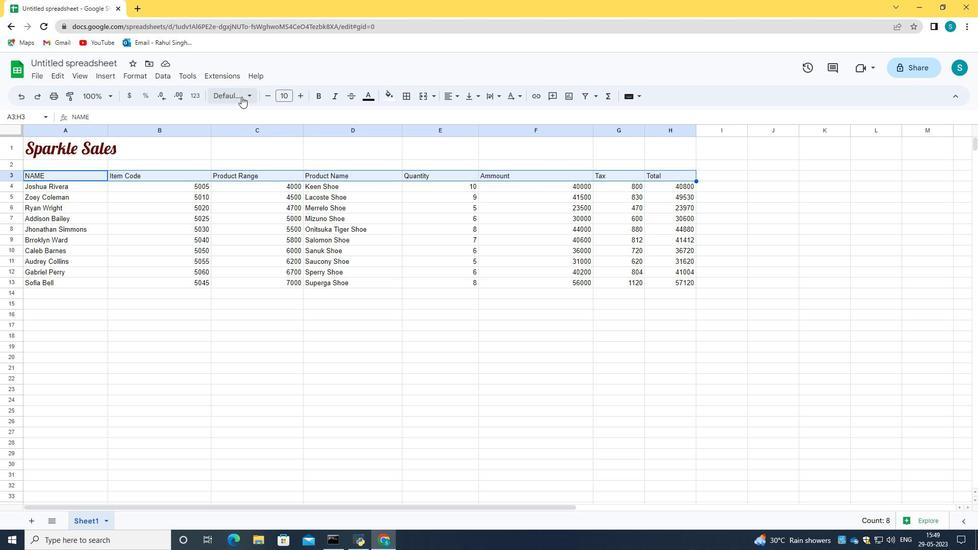 
Action: Mouse moved to (255, 315)
Screenshot: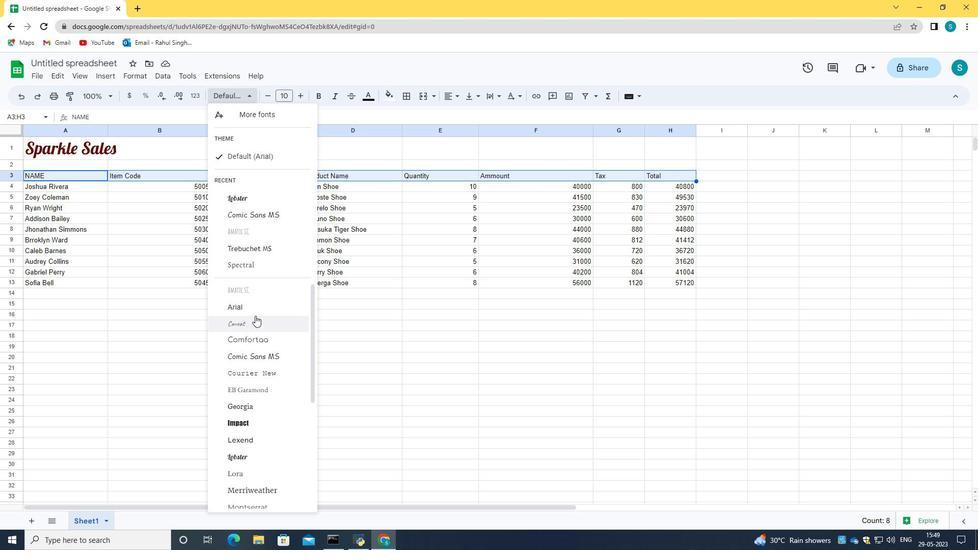 
Action: Mouse scrolled (255, 315) with delta (0, 0)
Screenshot: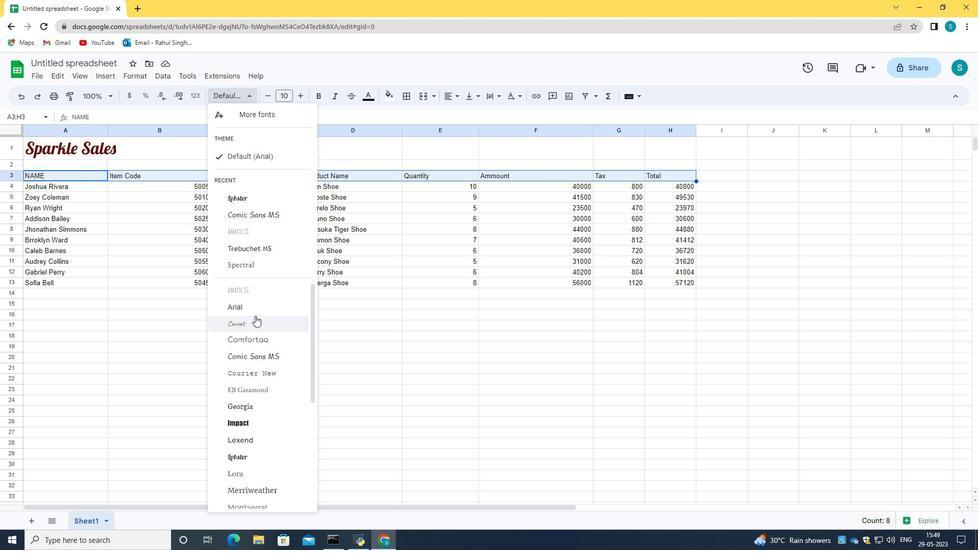 
Action: Mouse moved to (250, 405)
Screenshot: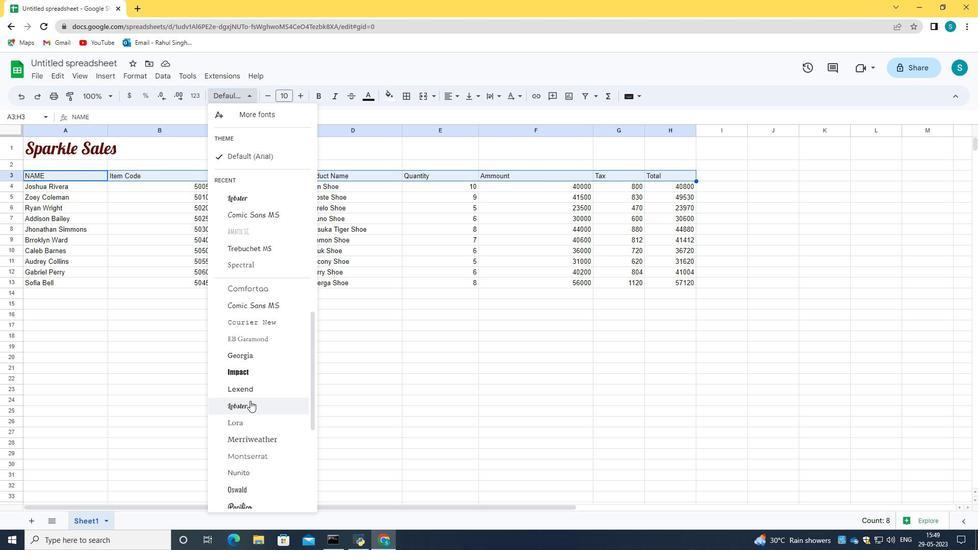 
Action: Mouse pressed left at (250, 405)
Screenshot: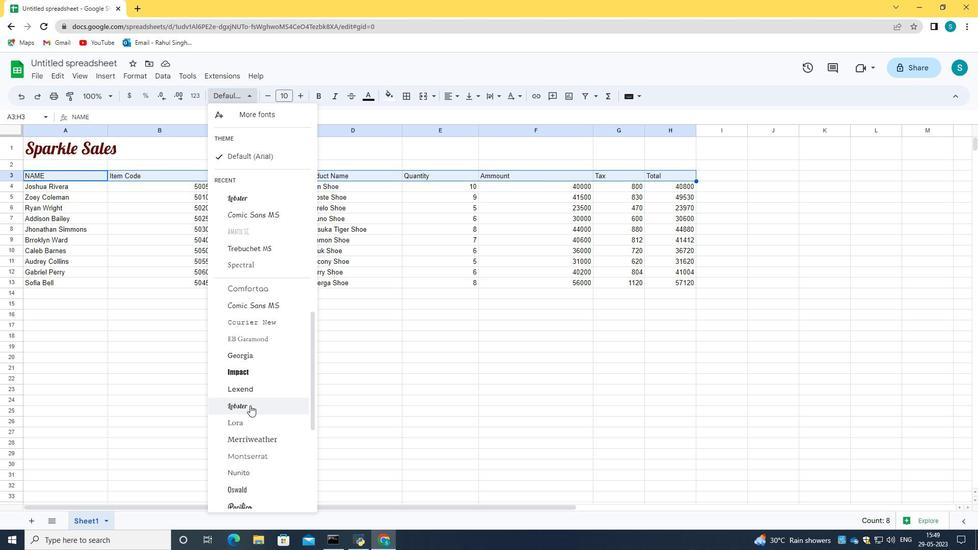 
Action: Mouse moved to (368, 99)
Screenshot: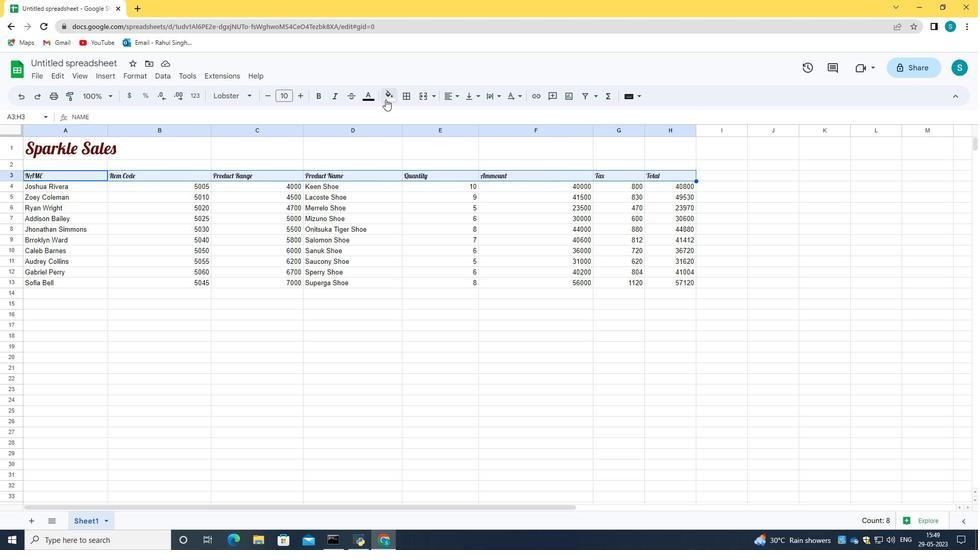
Action: Mouse pressed left at (368, 99)
Screenshot: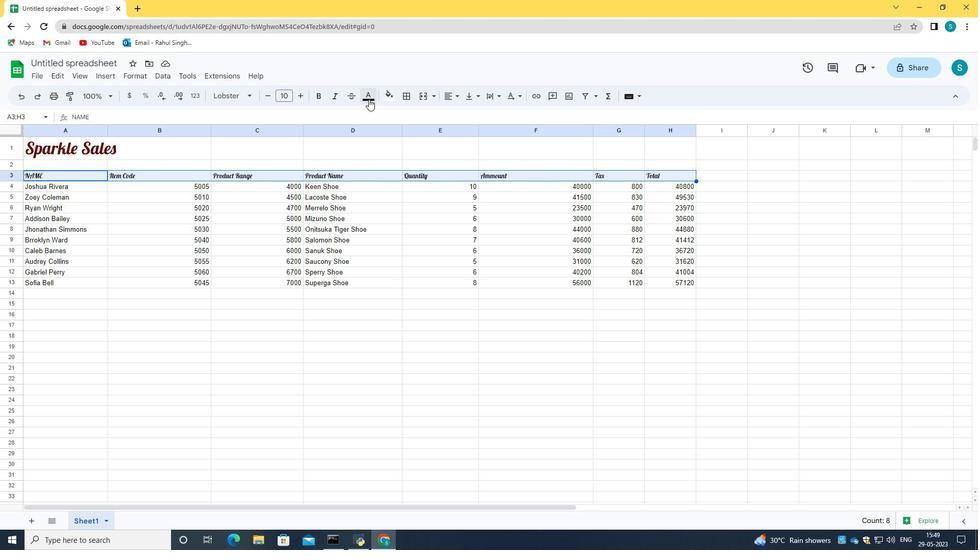 
Action: Mouse moved to (370, 145)
Screenshot: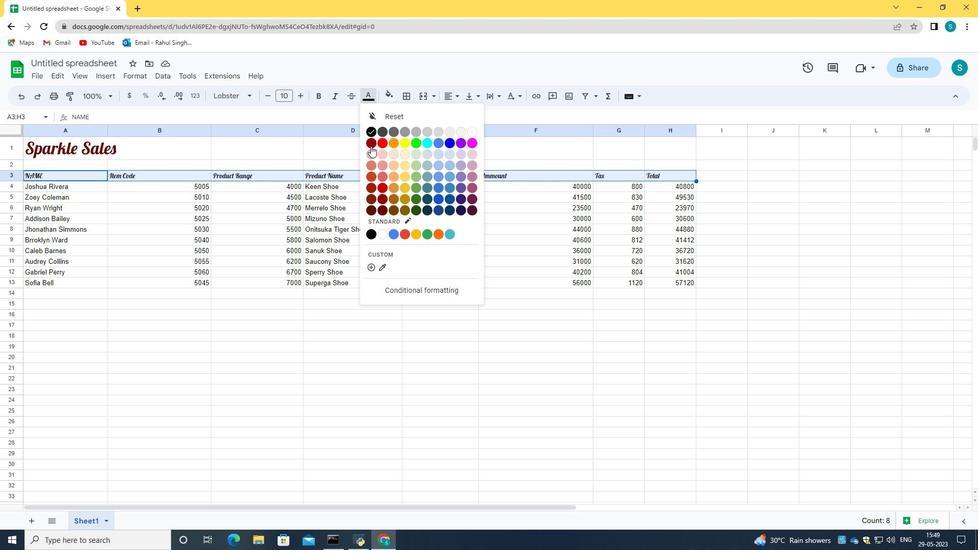 
Action: Mouse pressed left at (370, 145)
Screenshot: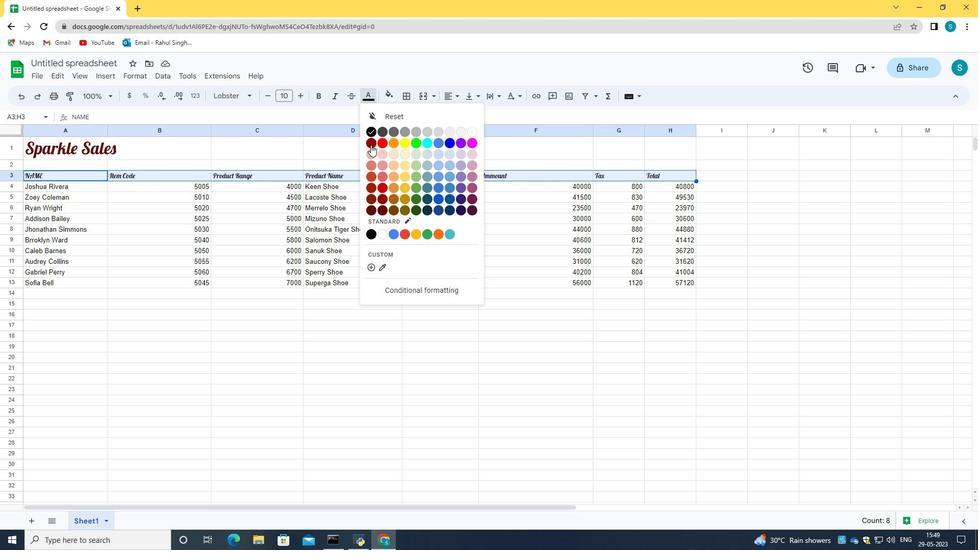 
Action: Mouse moved to (300, 97)
Screenshot: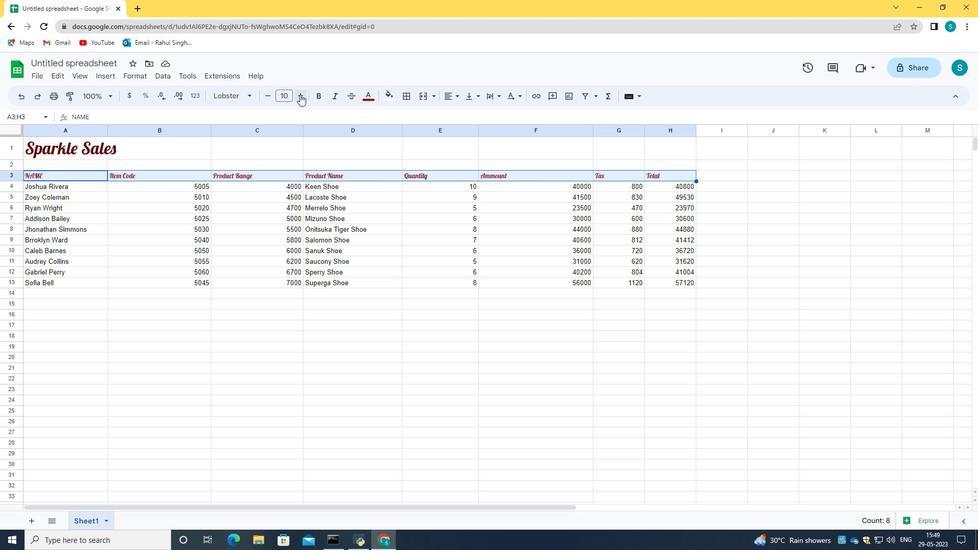 
Action: Mouse pressed left at (300, 97)
Screenshot: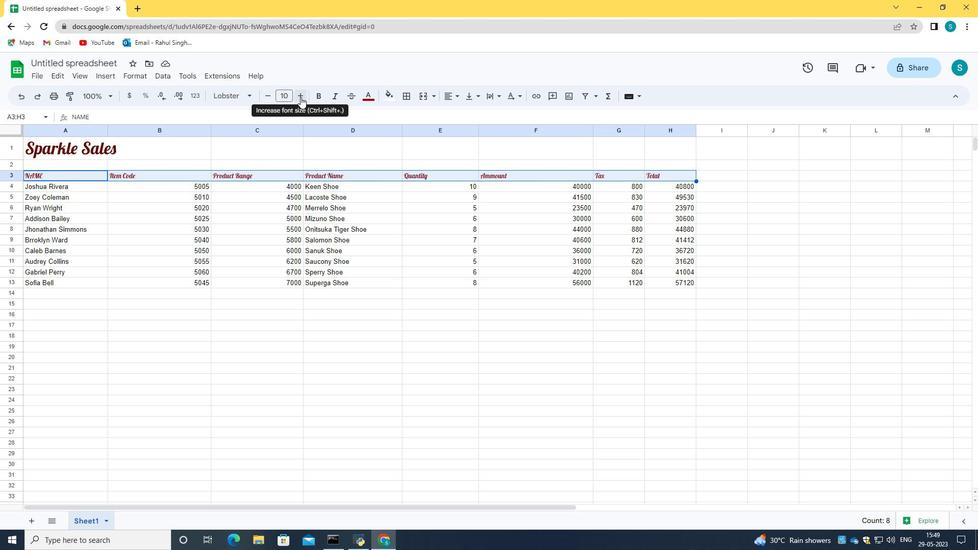 
Action: Mouse pressed left at (300, 97)
Screenshot: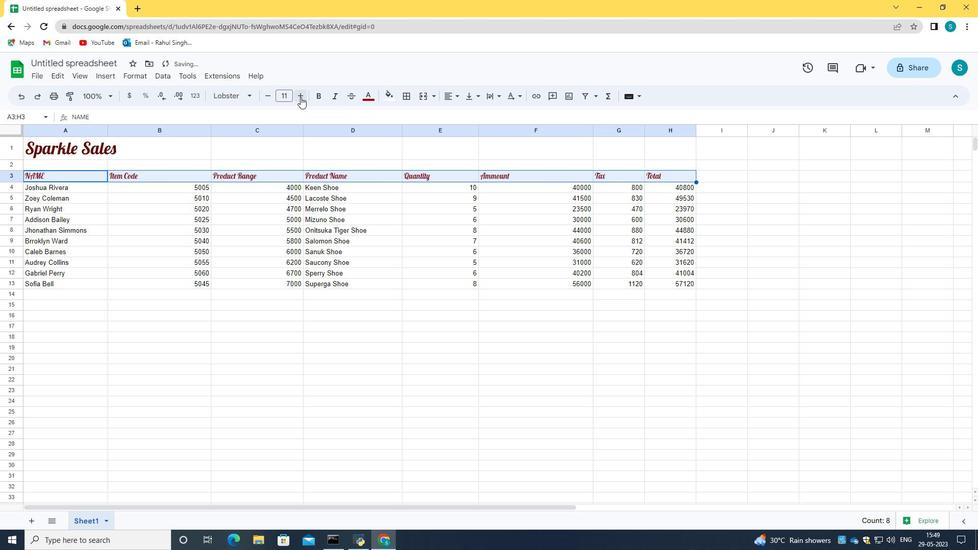 
Action: Mouse pressed left at (300, 97)
Screenshot: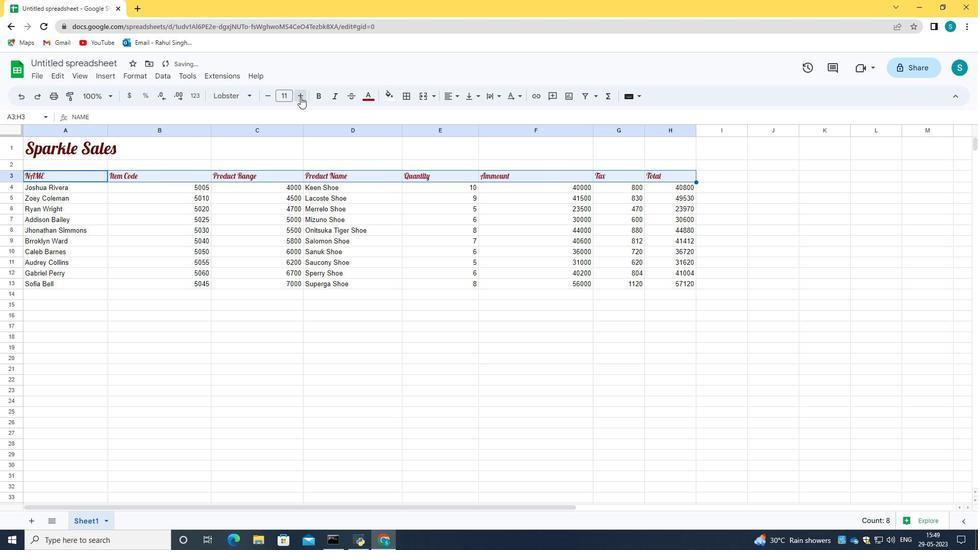 
Action: Mouse pressed left at (300, 97)
Screenshot: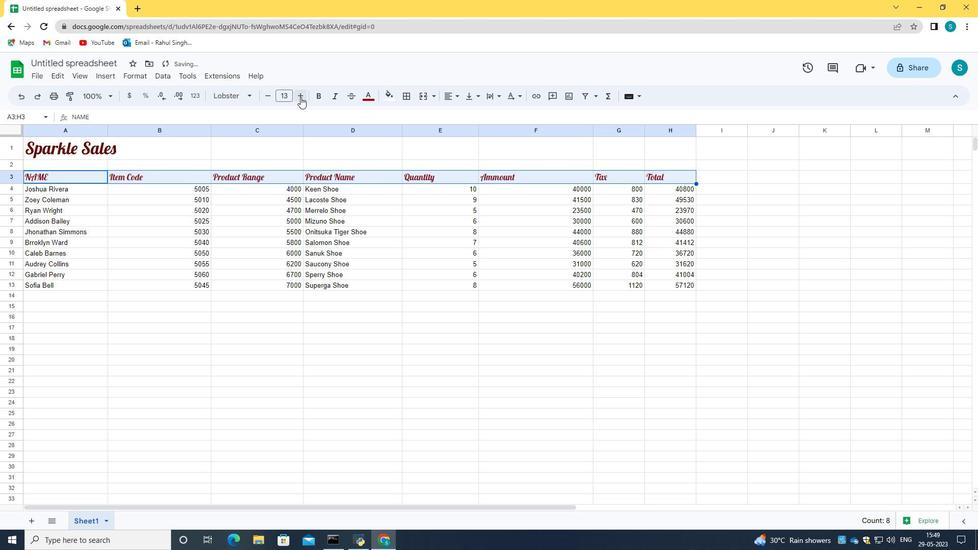 
Action: Mouse pressed left at (300, 97)
Screenshot: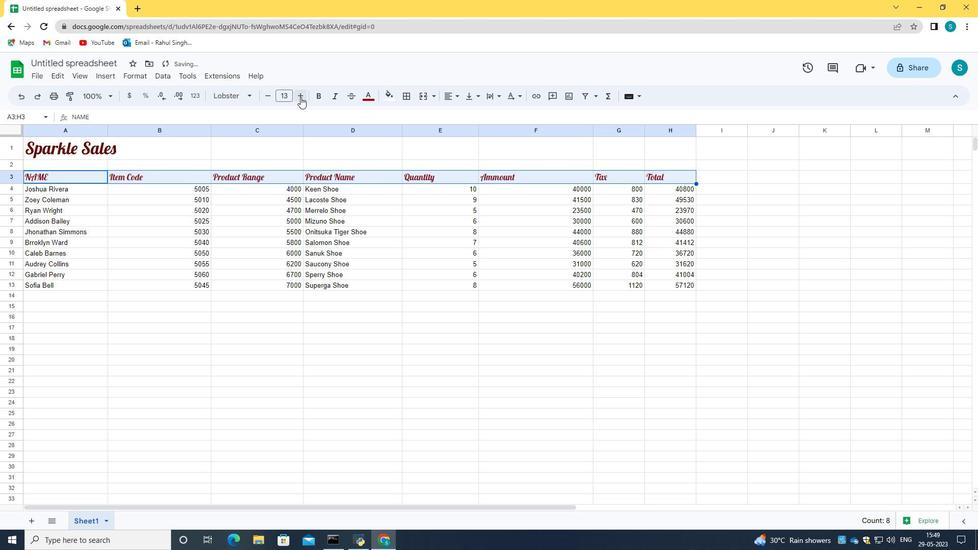
Action: Mouse pressed left at (300, 97)
Screenshot: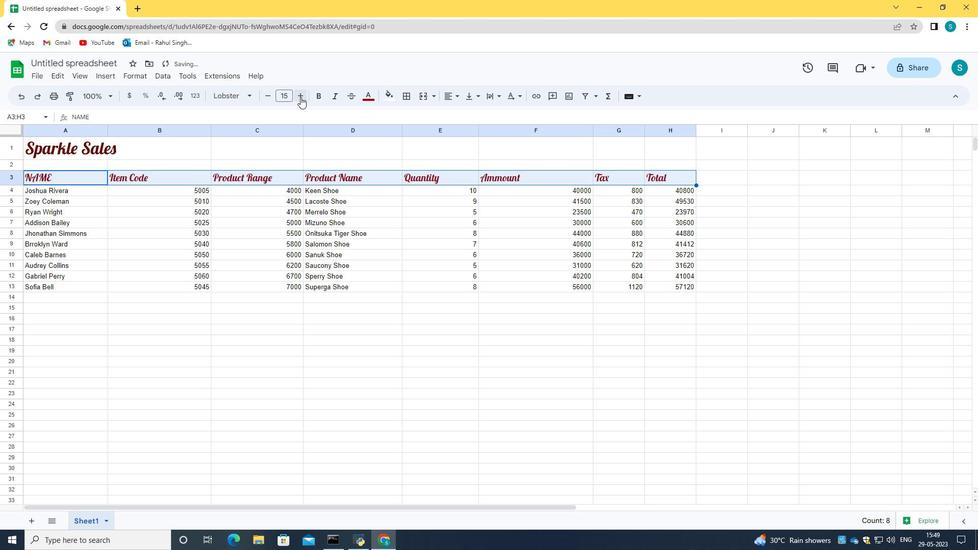 
Action: Mouse pressed left at (300, 97)
Screenshot: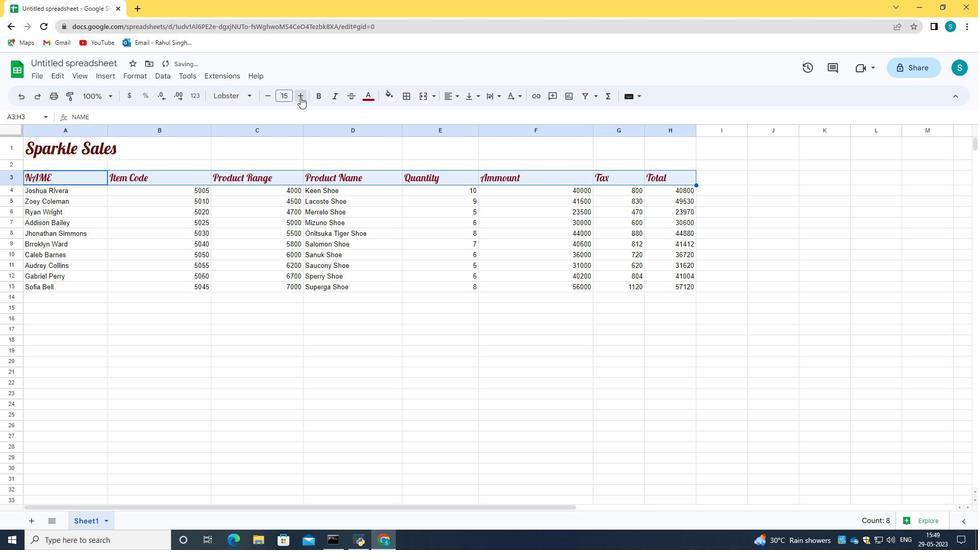 
Action: Mouse pressed left at (300, 97)
Screenshot: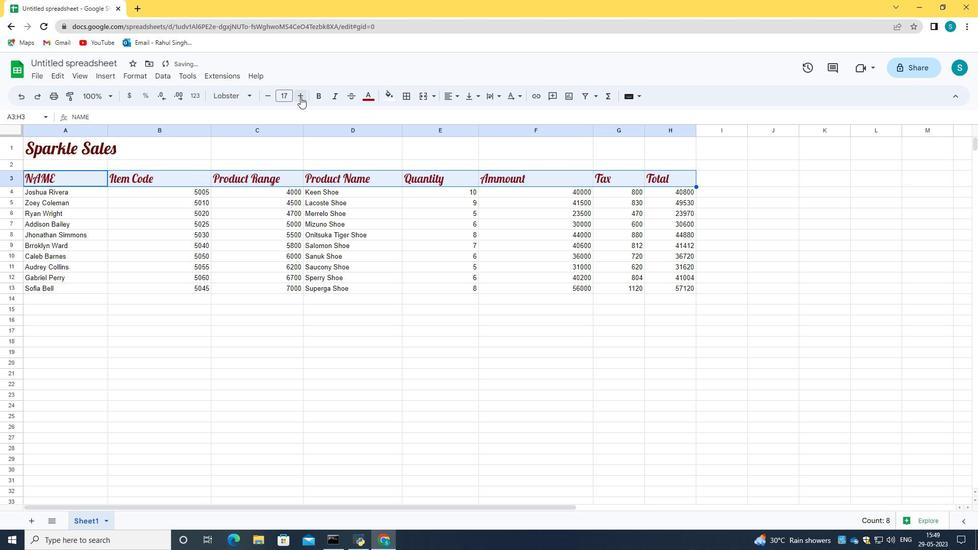 
Action: Mouse moved to (449, 98)
Screenshot: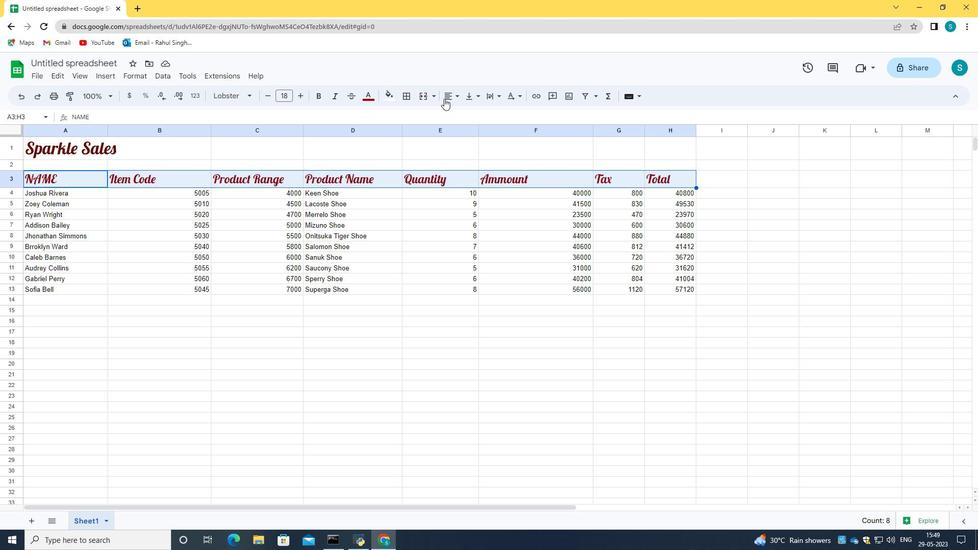 
Action: Mouse pressed left at (449, 98)
Screenshot: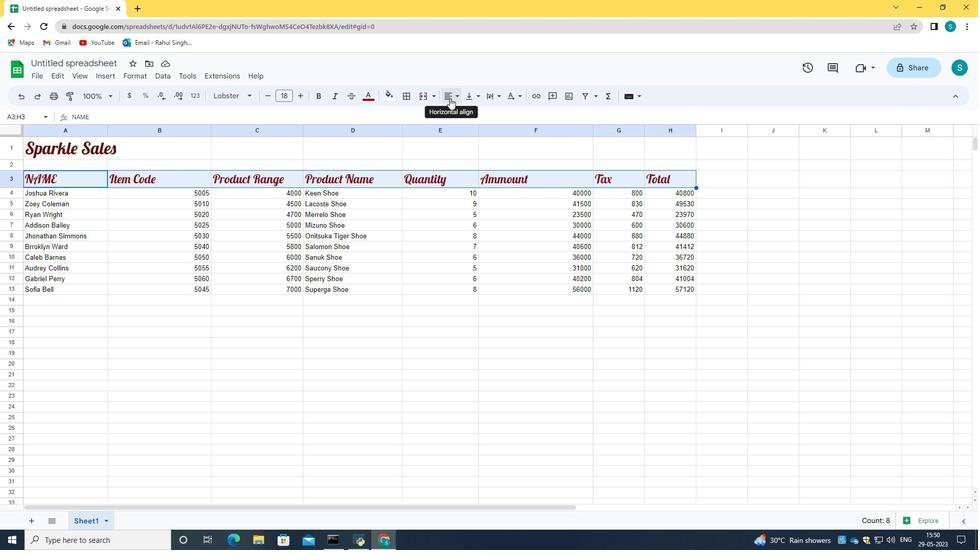 
Action: Mouse moved to (450, 115)
Screenshot: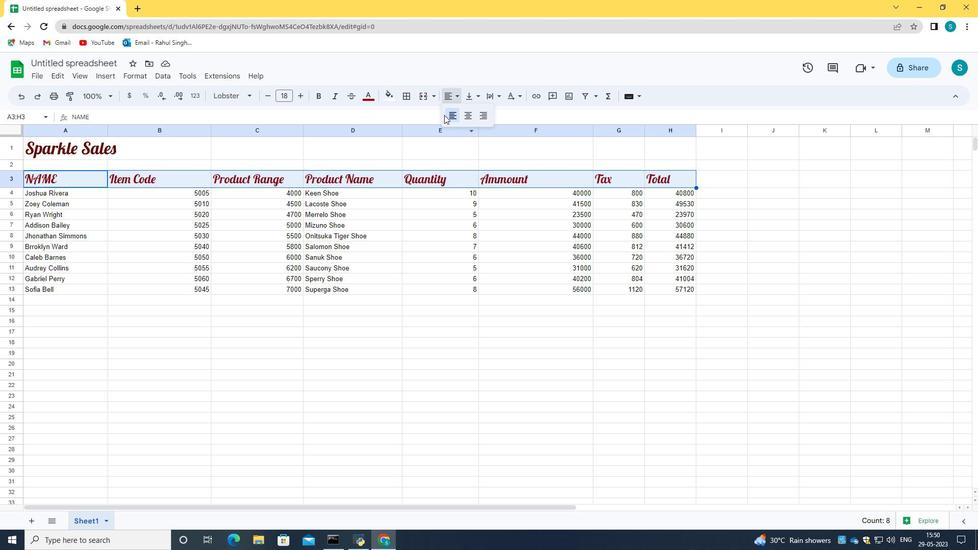 
Action: Mouse pressed left at (450, 115)
Screenshot: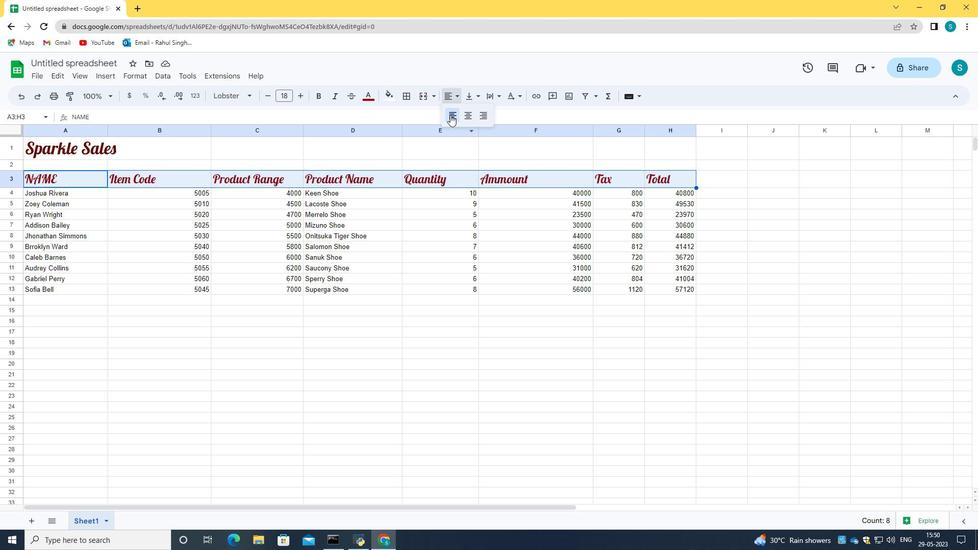 
Action: Mouse moved to (450, 95)
Screenshot: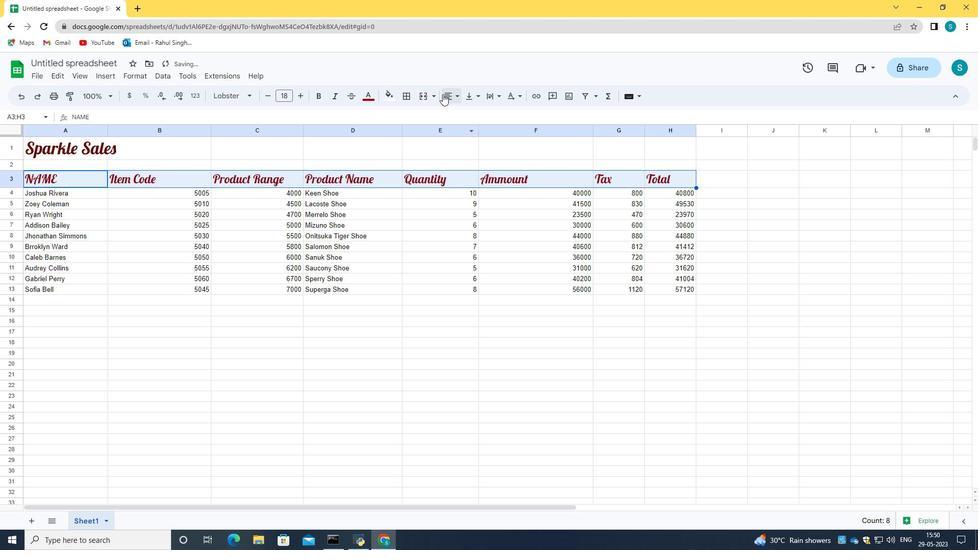 
Action: Mouse pressed left at (450, 95)
Screenshot: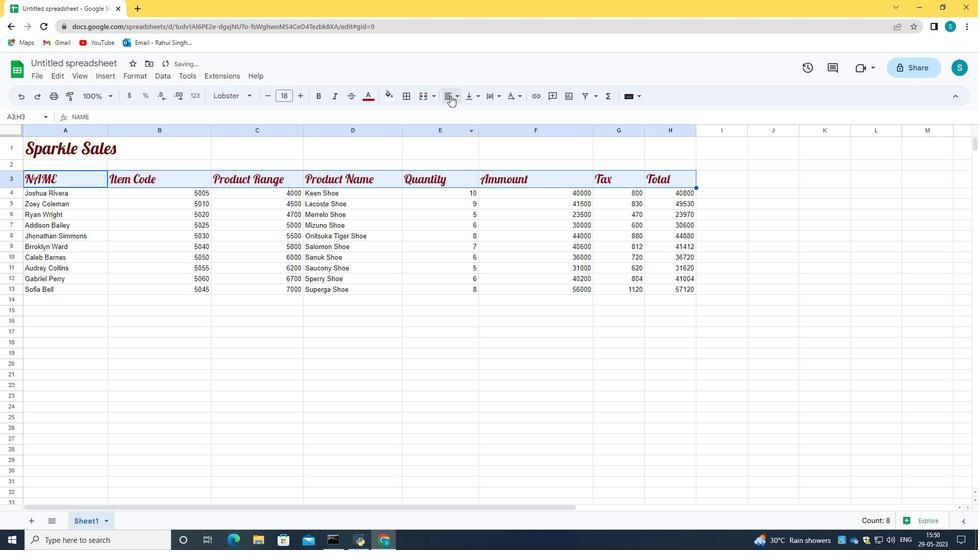 
Action: Mouse moved to (455, 117)
Screenshot: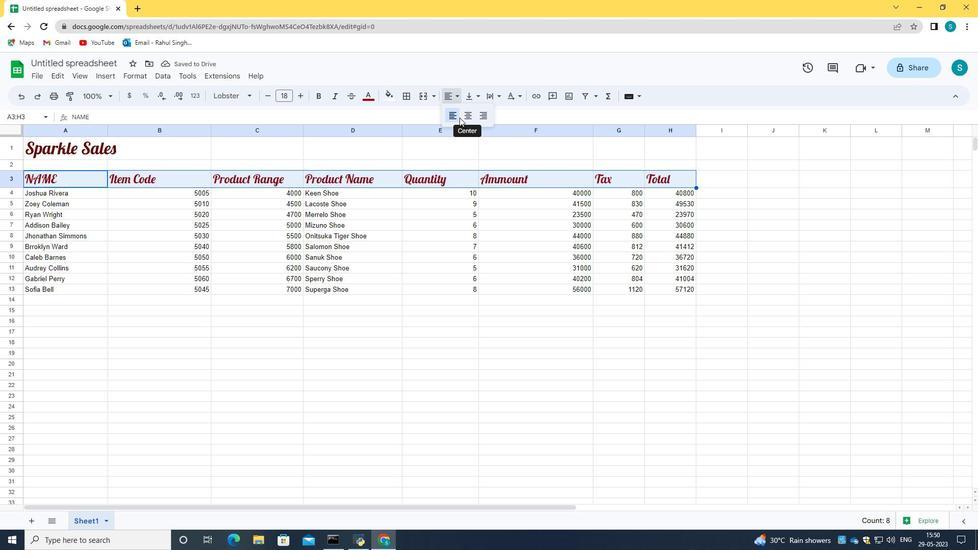
Action: Mouse pressed left at (455, 117)
Screenshot: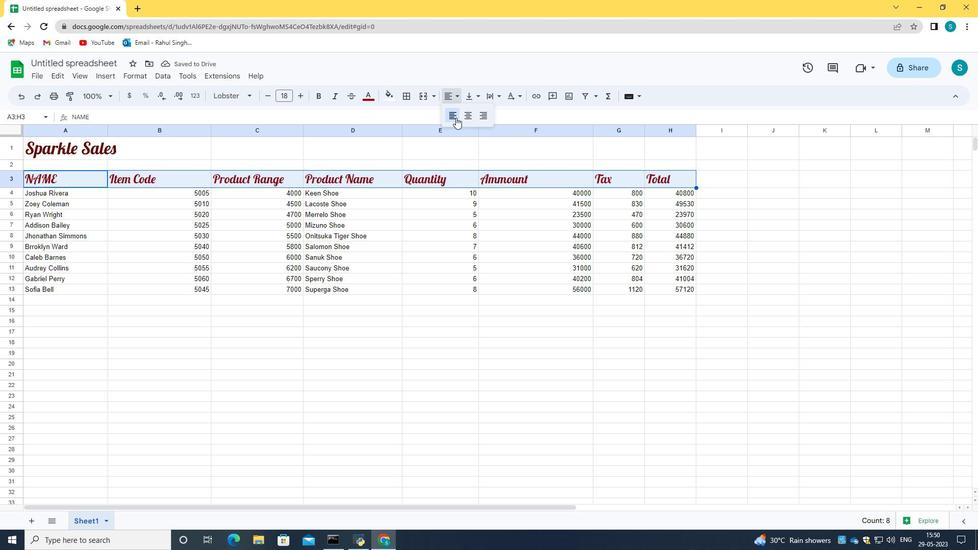 
Action: Mouse moved to (86, 61)
Screenshot: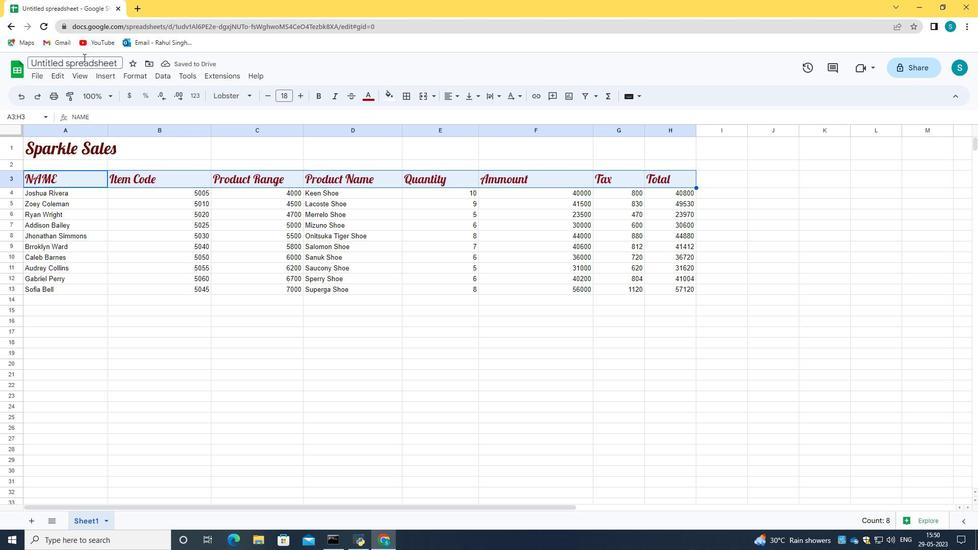
Action: Mouse pressed left at (86, 61)
Screenshot: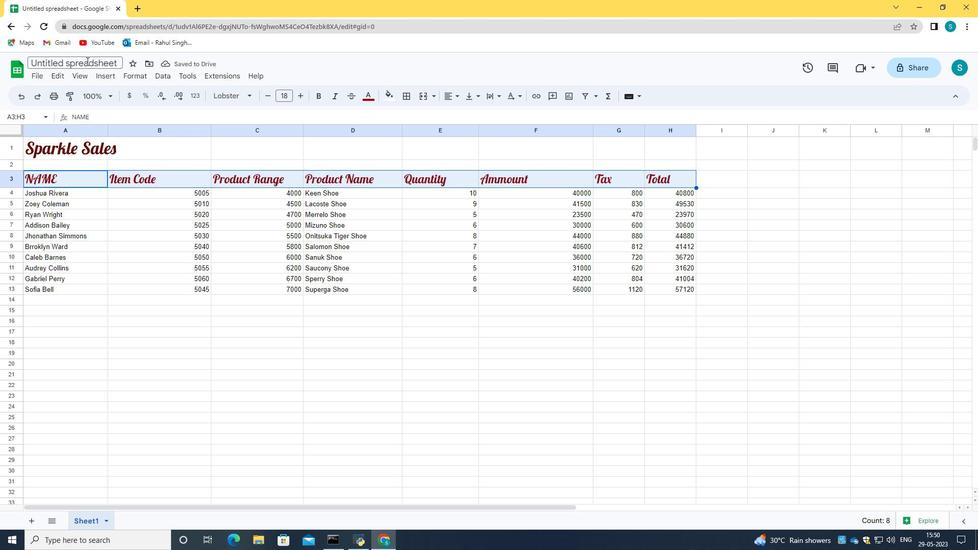 
Action: Mouse moved to (85, 63)
Screenshot: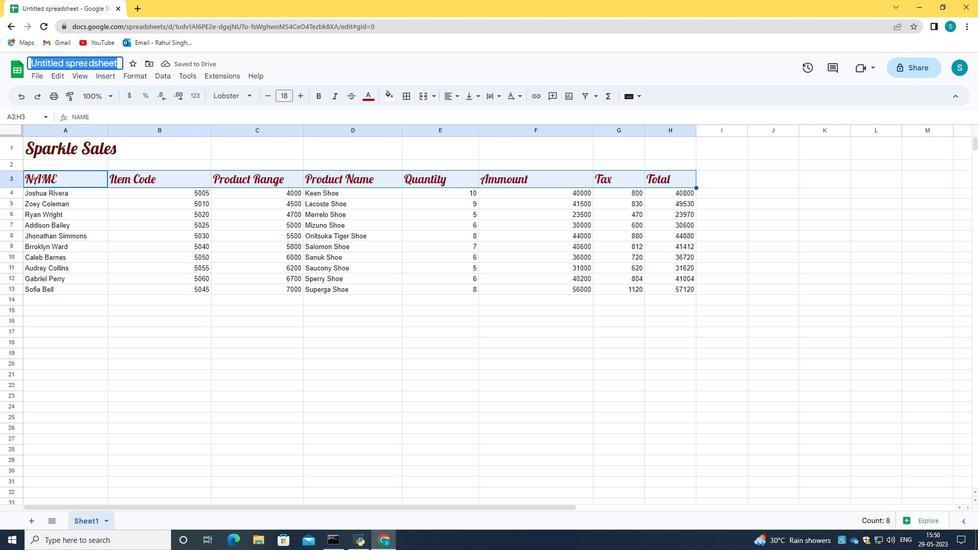
Action: Key pressed <Key.backspace><Key.shift><Key.shift><Key.shift><Key.shift><Key.shift><Key.shift><Key.shift><Key.shift>Sparkl<Key.space><Key.shift><Key.shift><Key.shift><Key.shift><Key.shift><Key.shift><Key.shift><Key.shift><Key.shift><Key.shift><Key.shift><Key.shift><Key.shift><Key.shift><Key.shift><Key.shift><Key.shift><Key.shift><Key.shift><Key.shift><Key.shift><Key.shift><Key.shift><Key.shift><Key.shift><Key.shift><Key.shift><Key.shift><Key.shift><Key.shift><Key.shift><Key.shift><Key.shift><Key.shift><Key.shift><Key.shift><Key.shift><Key.shift><Key.shift><Key.shift><Key.shift><Key.shift><Key.shift><Key.shift><Key.shift><Key.shift><Key.shift><Key.shift><Key.shift><Key.shift><Key.shift><Key.shift><Key.shift><Key.shift><Key.shift><Key.shift><Key.shift><Key.shift><Key.shift><Key.shift><Key.shift><Key.shift><Key.backspace>e<Key.space><Key.shift><Key.shift><Key.shift><Key.shift><Key.shift><Key.shift><Key.shift><Key.shift><Key.shift><Key.shift><Key.shift><Key.shift><Key.shift><Key.shift><Key.shift><Key.shift><Key.shift><Key.shift><Key.shift><Key.shift><Key.shift>Sales<Key.space>log<Key.space>book
Screenshot: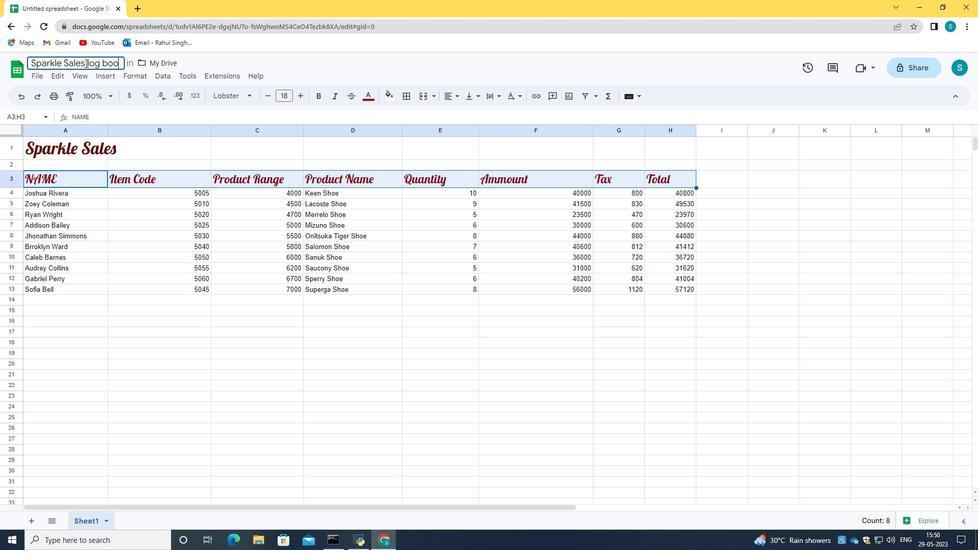 
Action: Mouse moved to (218, 61)
Screenshot: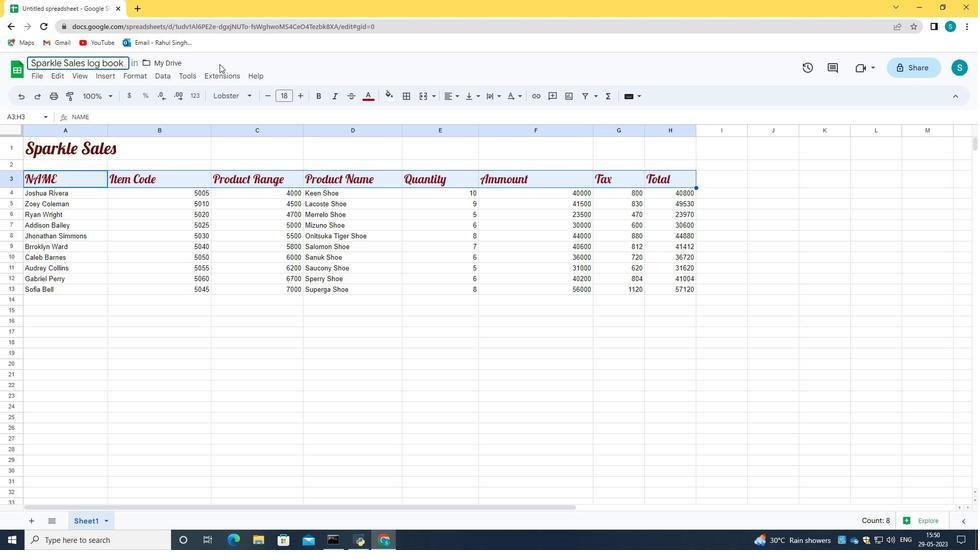
Action: Mouse pressed left at (218, 61)
Screenshot: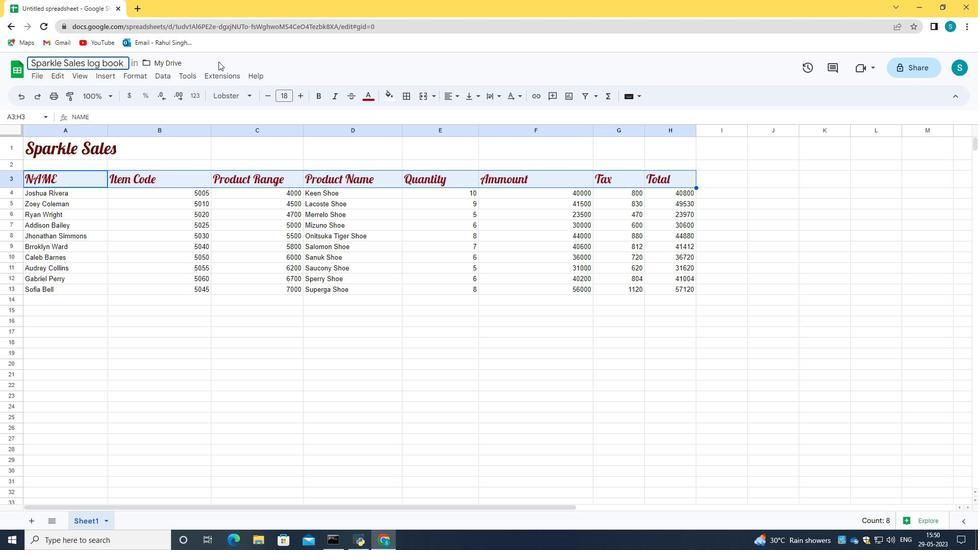 
Action: Mouse moved to (117, 183)
Screenshot: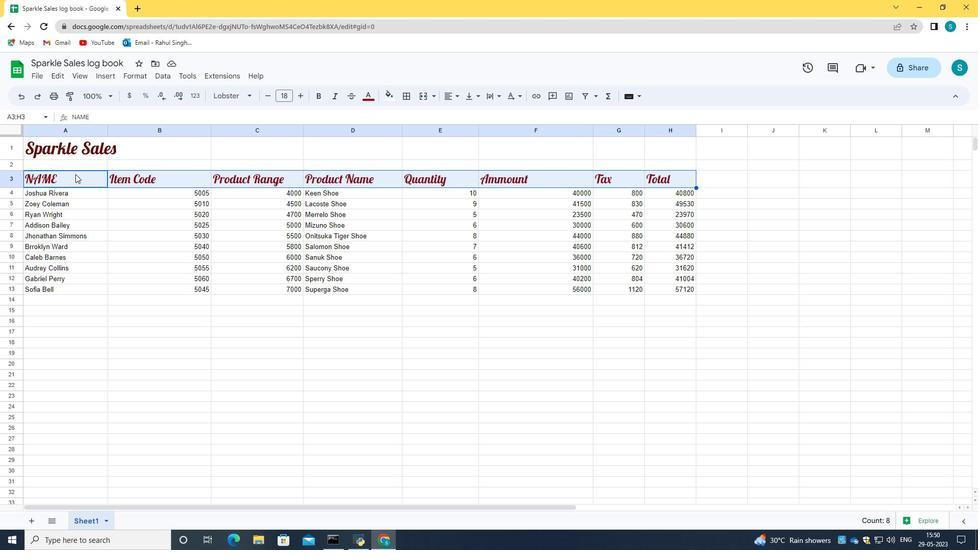 
